 Task: Look for space in Ratanpur, India from 3rd August, 2023 to 20th August, 2023 for 4 adults, 2 children in price range Rs.15000 to Rs.20000.  With . Property type can be flatguest house, hotel. Booking option can be shelf check-in. Required host language is English.
Action: Mouse moved to (521, 78)
Screenshot: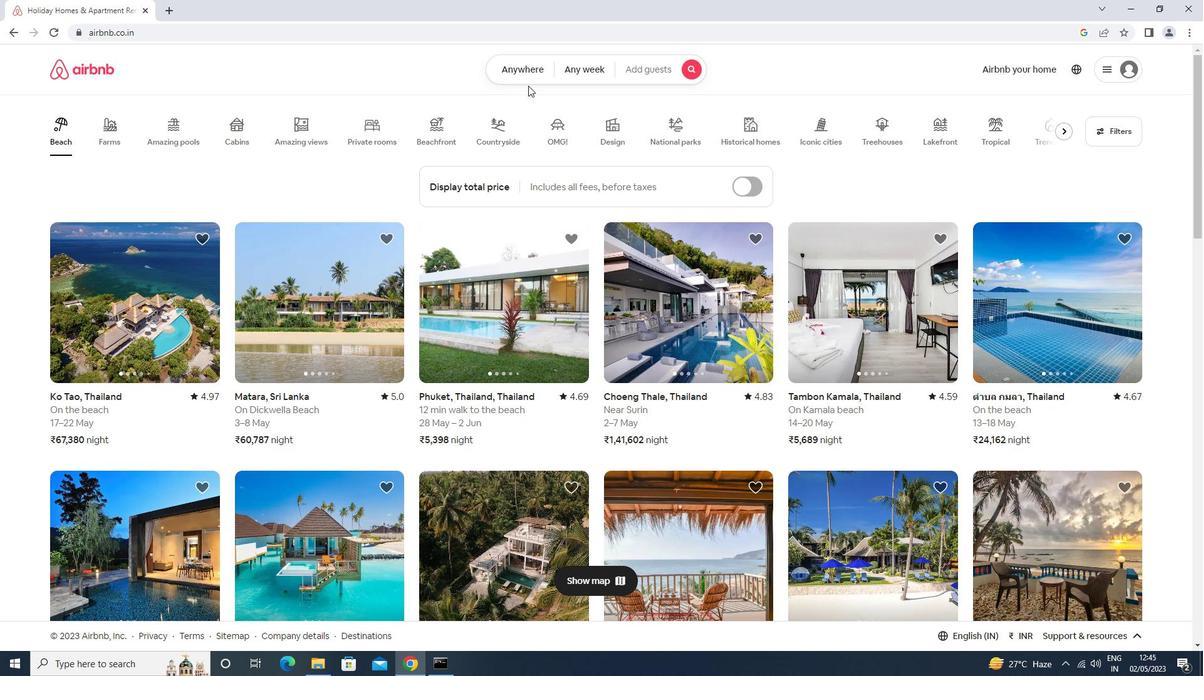 
Action: Mouse pressed left at (521, 78)
Screenshot: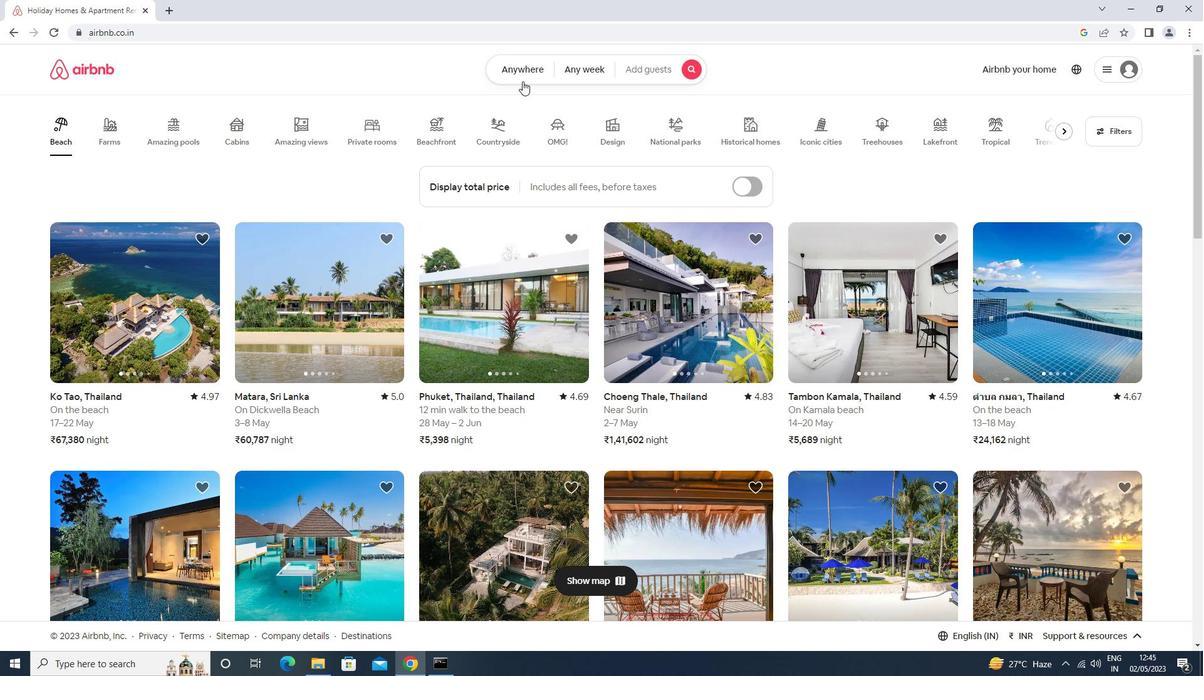 
Action: Mouse moved to (464, 121)
Screenshot: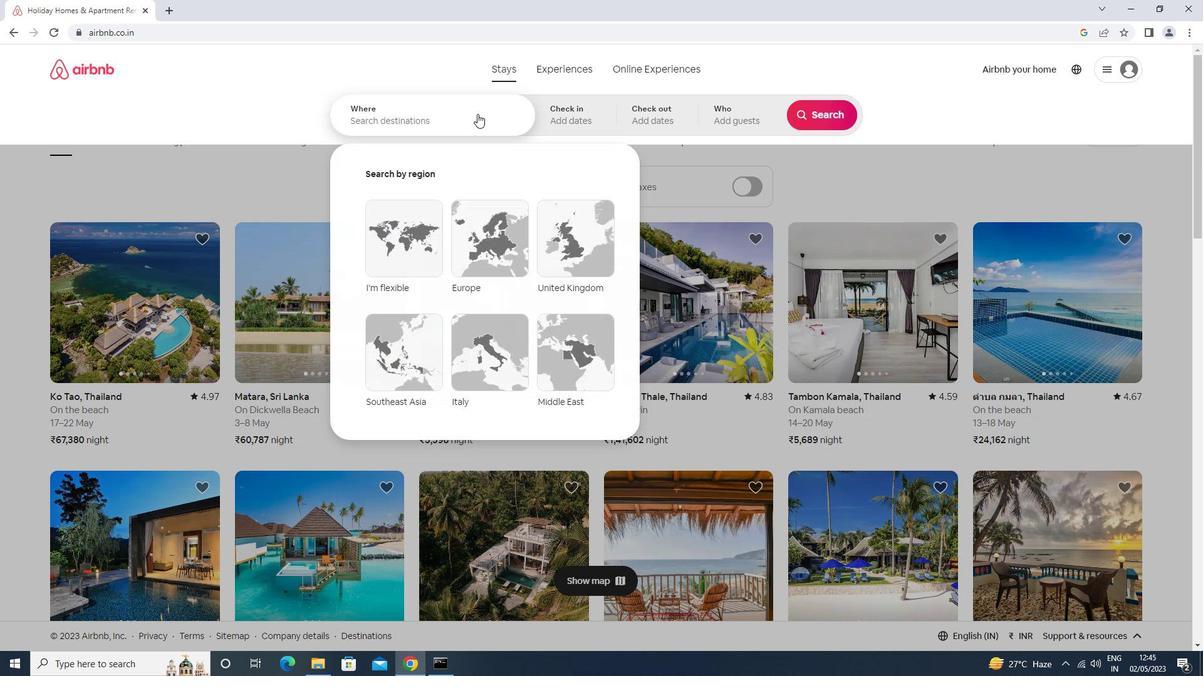 
Action: Mouse pressed left at (464, 121)
Screenshot: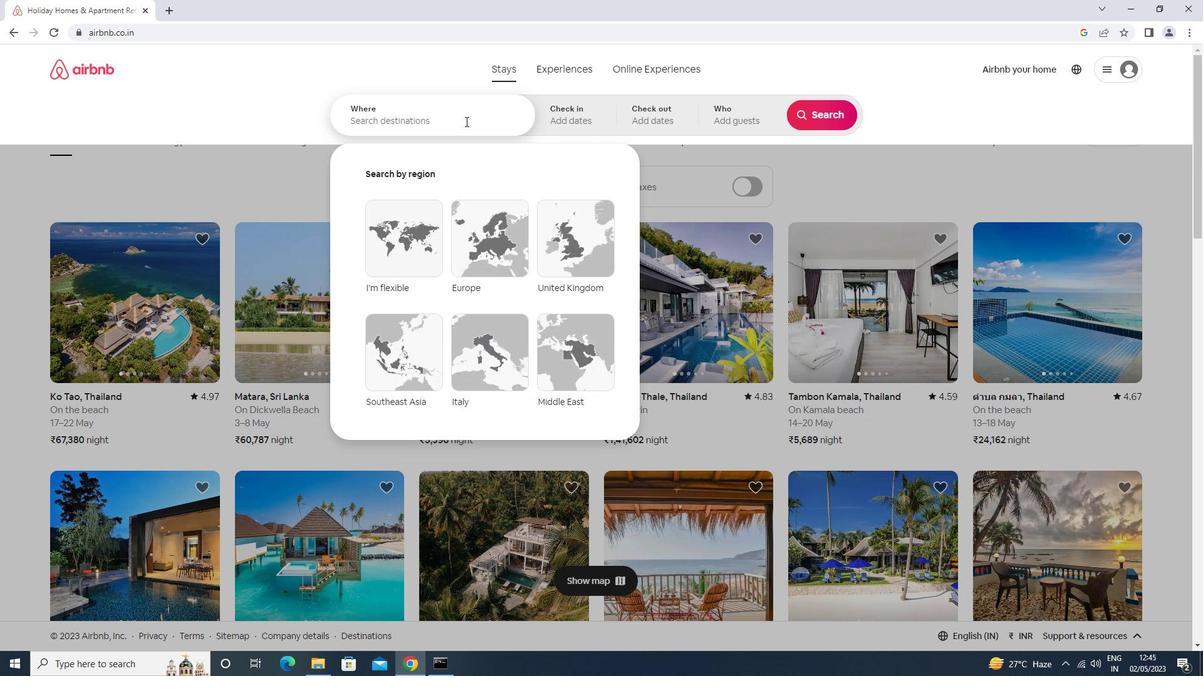 
Action: Mouse moved to (463, 122)
Screenshot: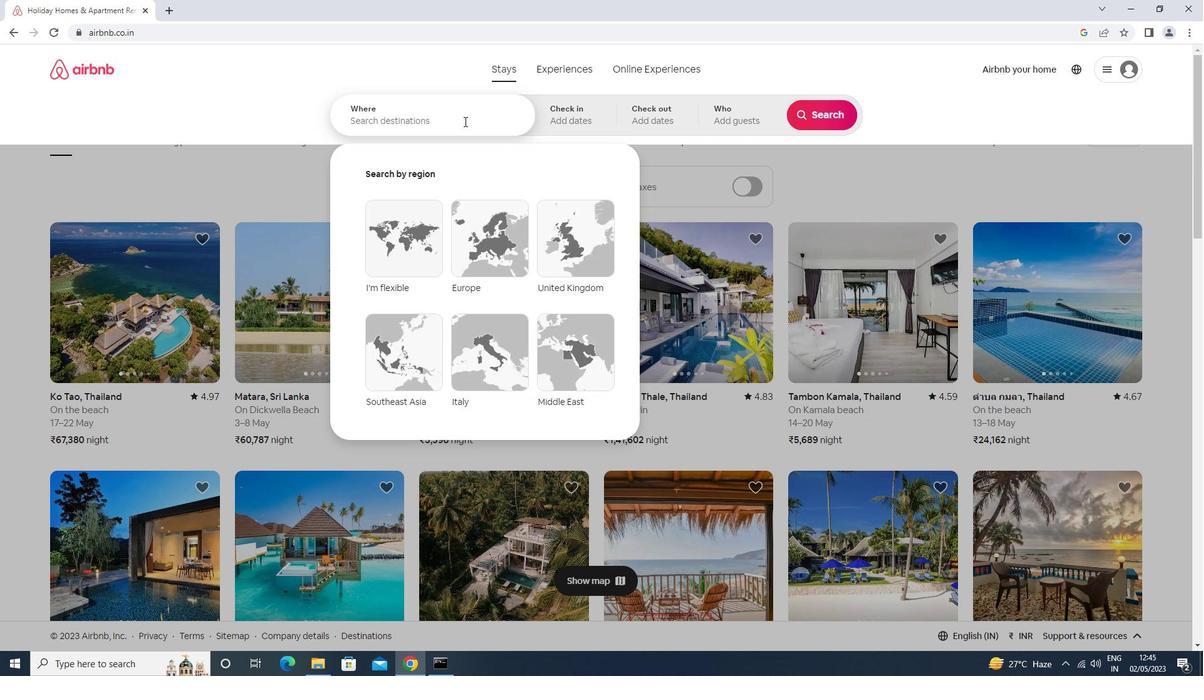 
Action: Key pressed ratanpur<Key.enter>
Screenshot: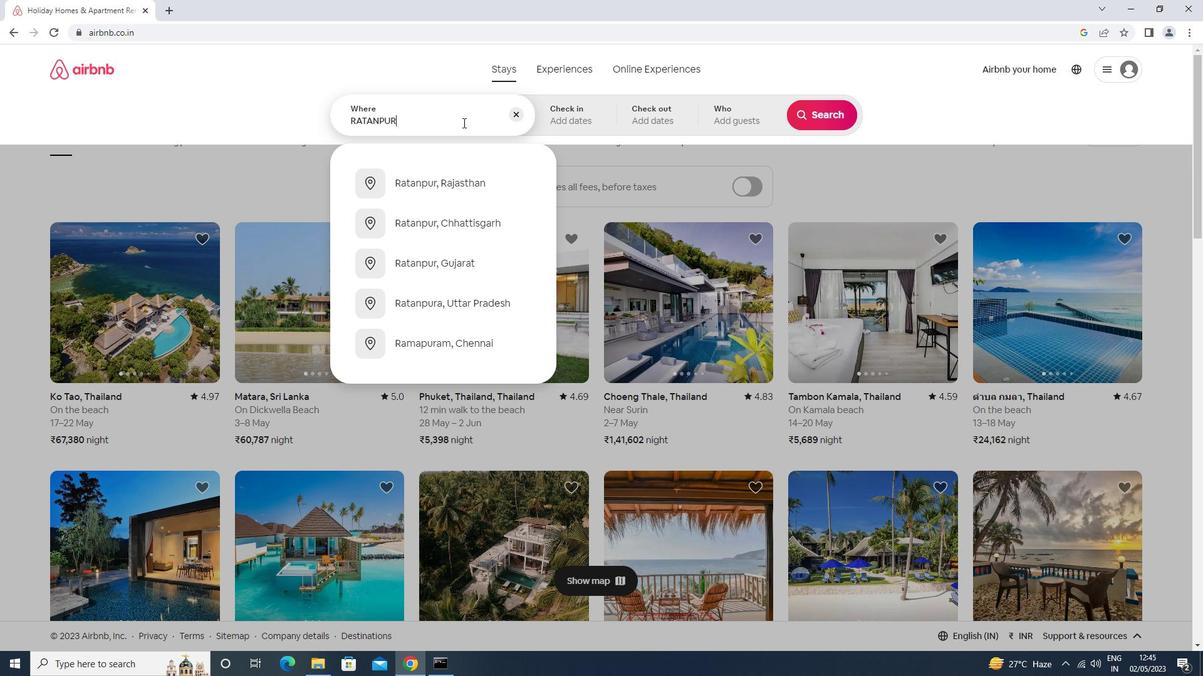
Action: Mouse moved to (821, 218)
Screenshot: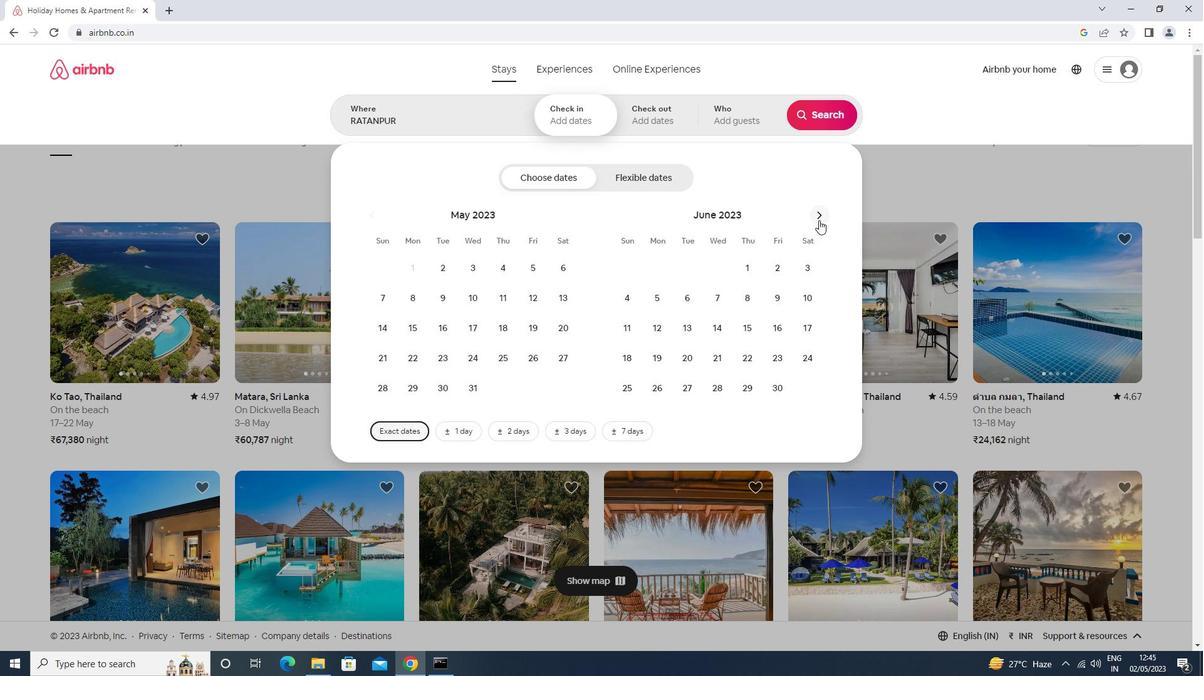 
Action: Mouse pressed left at (821, 218)
Screenshot: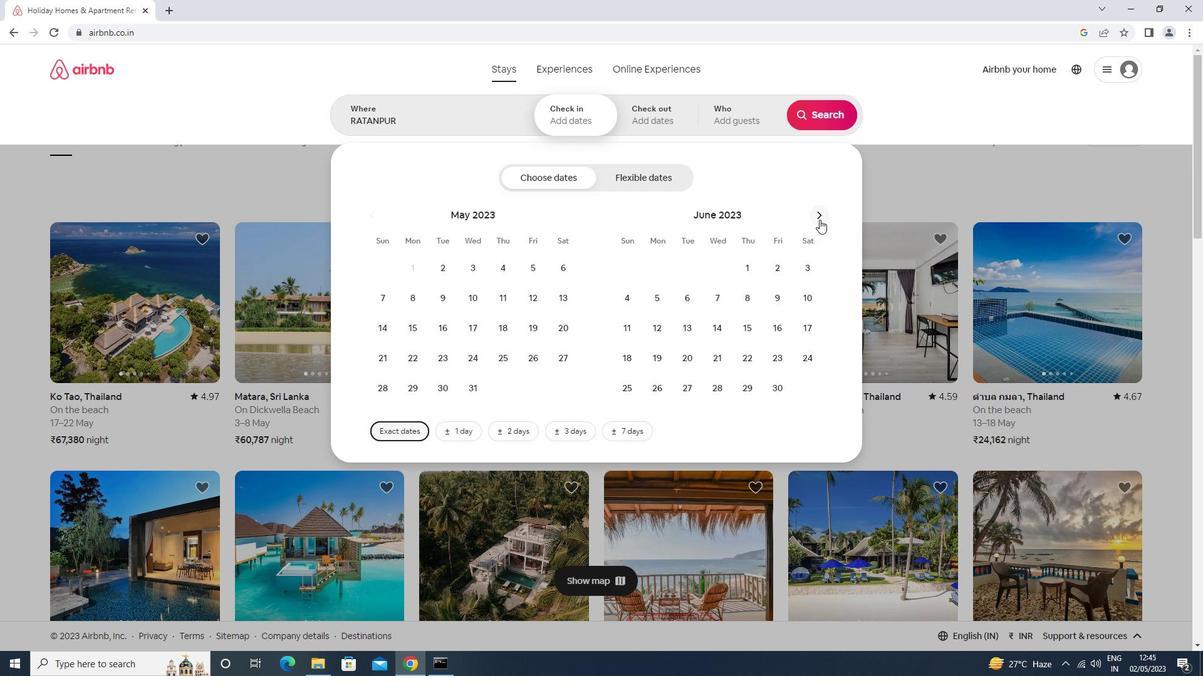 
Action: Mouse pressed left at (821, 218)
Screenshot: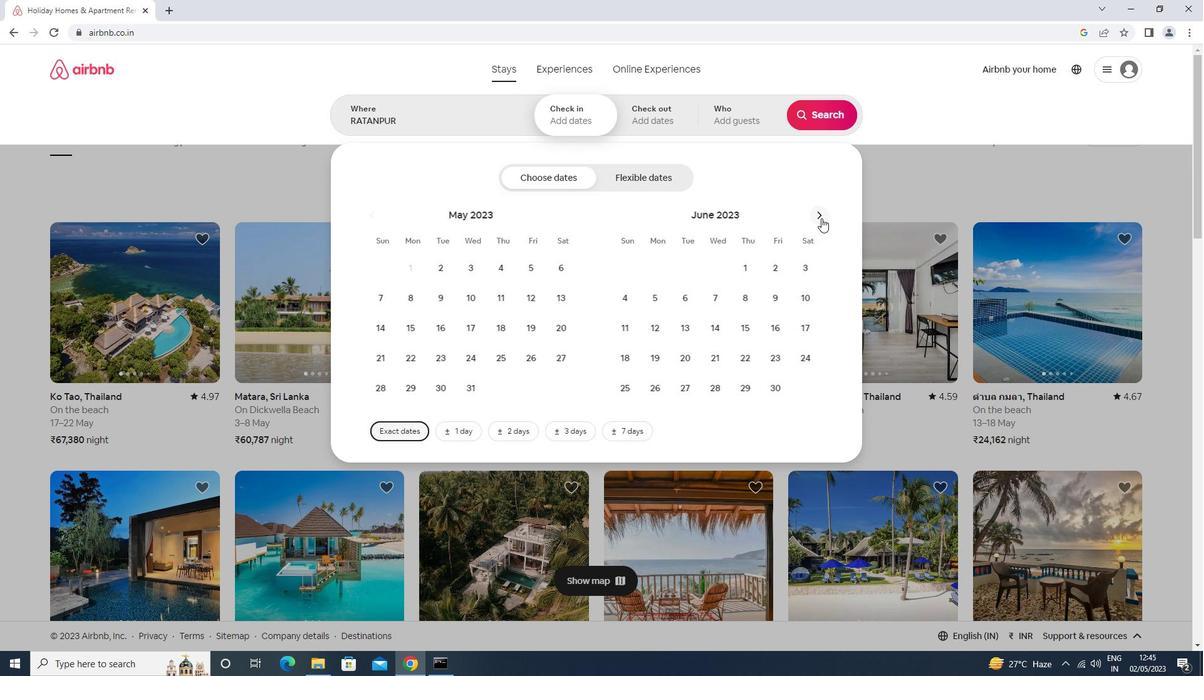 
Action: Mouse moved to (738, 272)
Screenshot: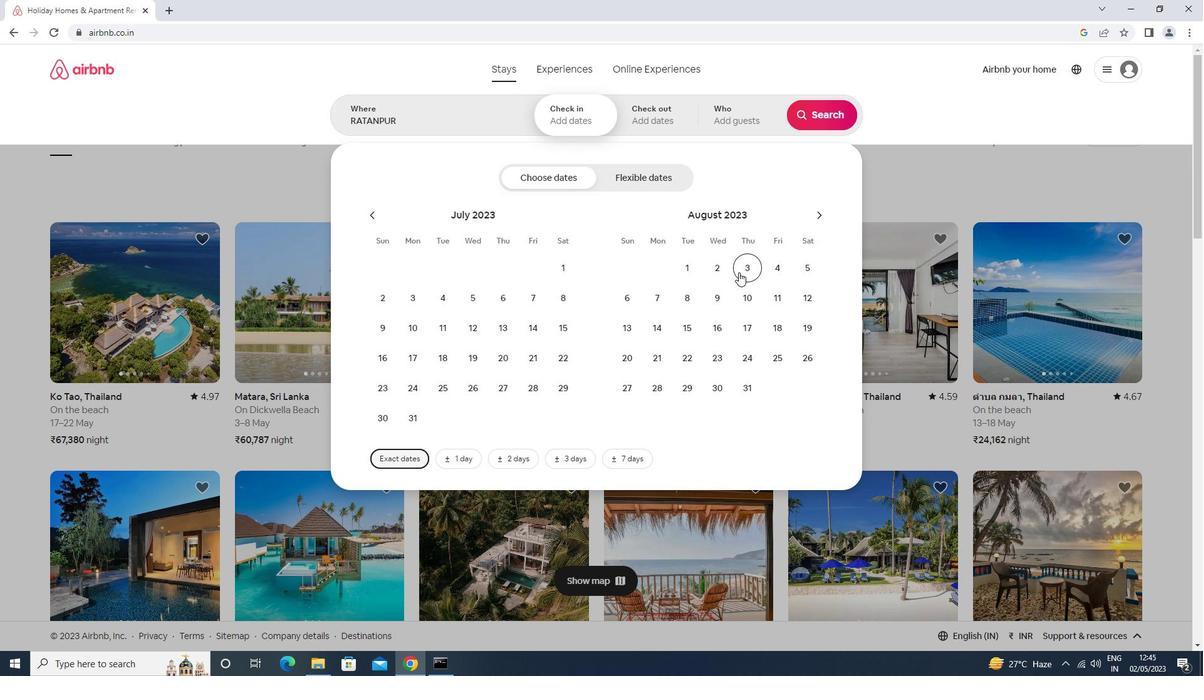 
Action: Mouse pressed left at (738, 272)
Screenshot: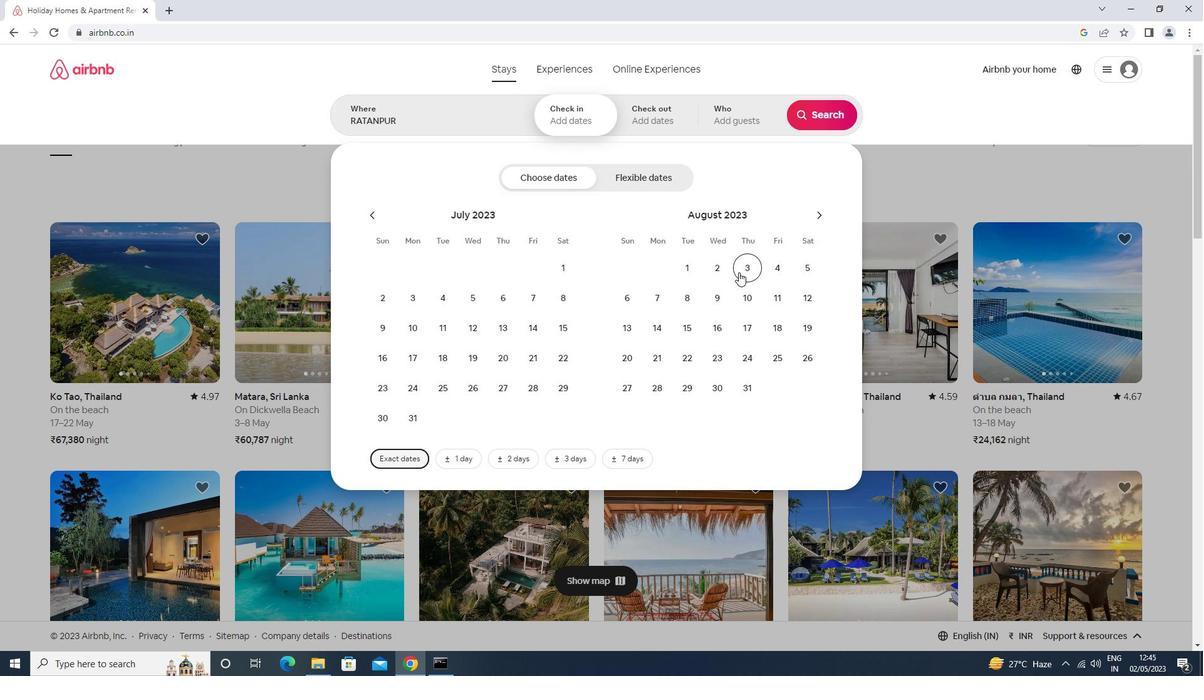 
Action: Mouse moved to (618, 362)
Screenshot: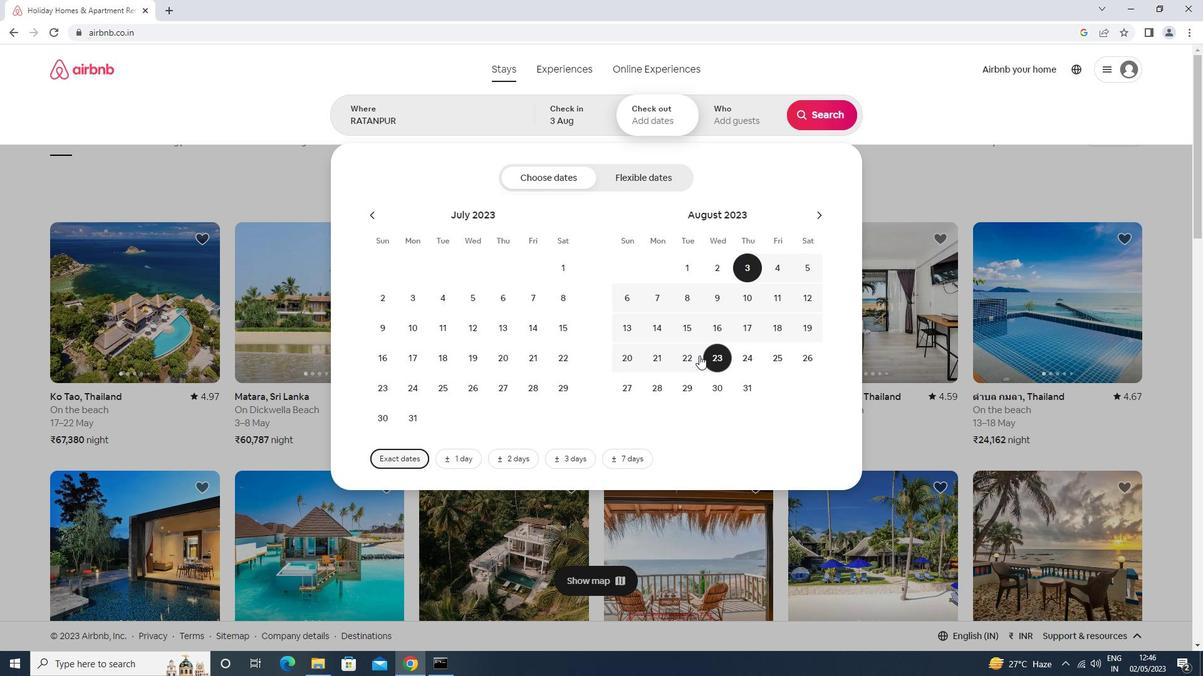 
Action: Mouse pressed left at (618, 362)
Screenshot: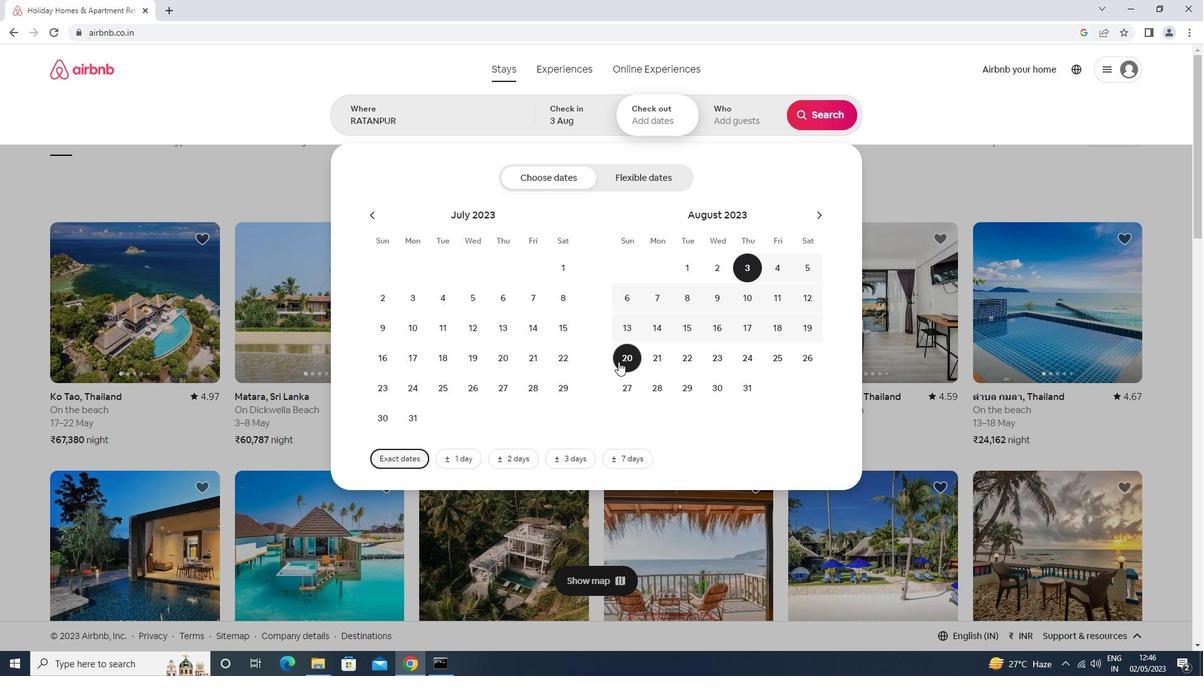 
Action: Mouse moved to (718, 123)
Screenshot: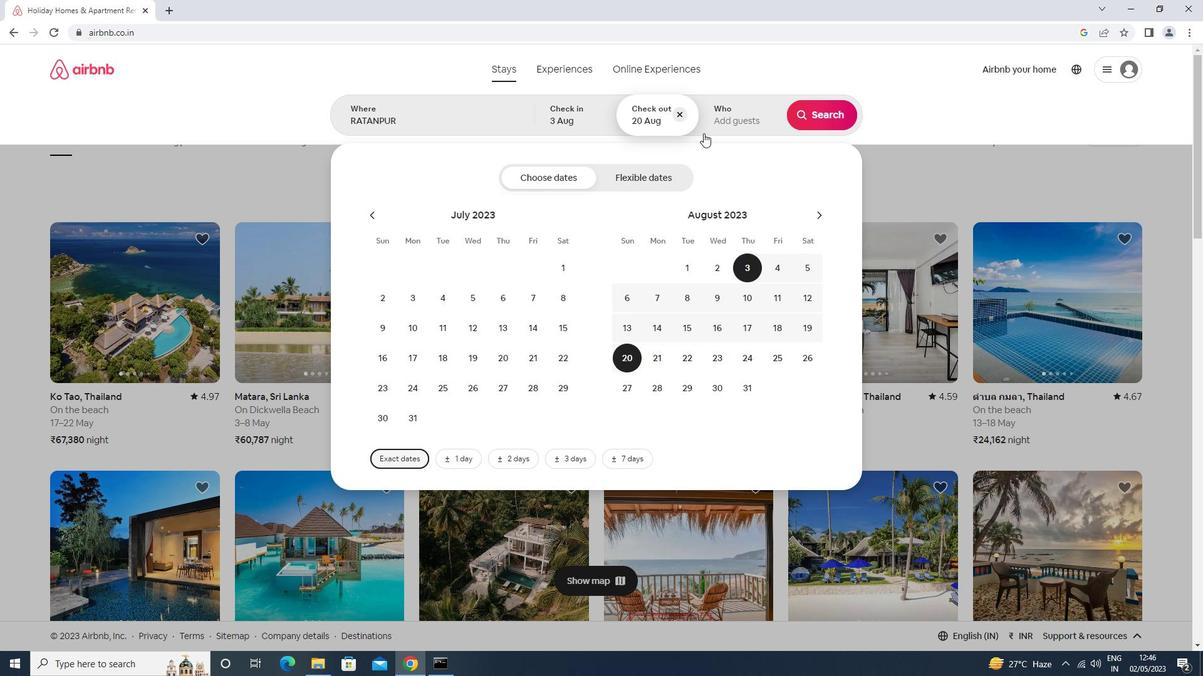 
Action: Mouse pressed left at (718, 123)
Screenshot: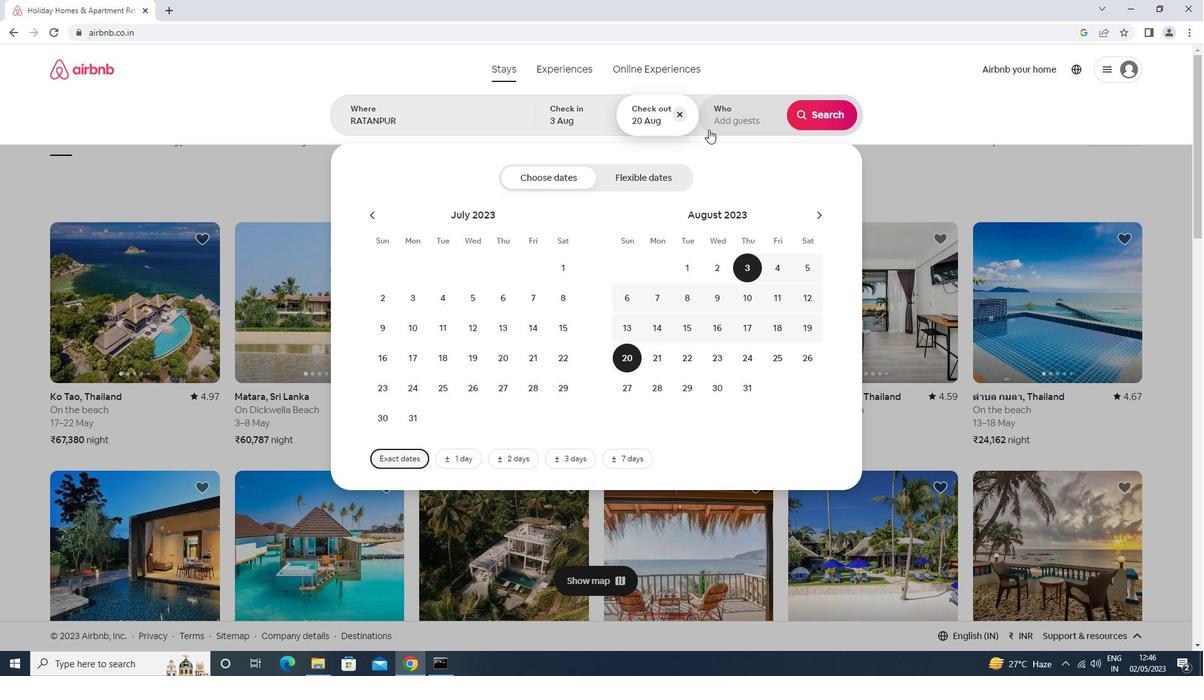 
Action: Mouse moved to (827, 179)
Screenshot: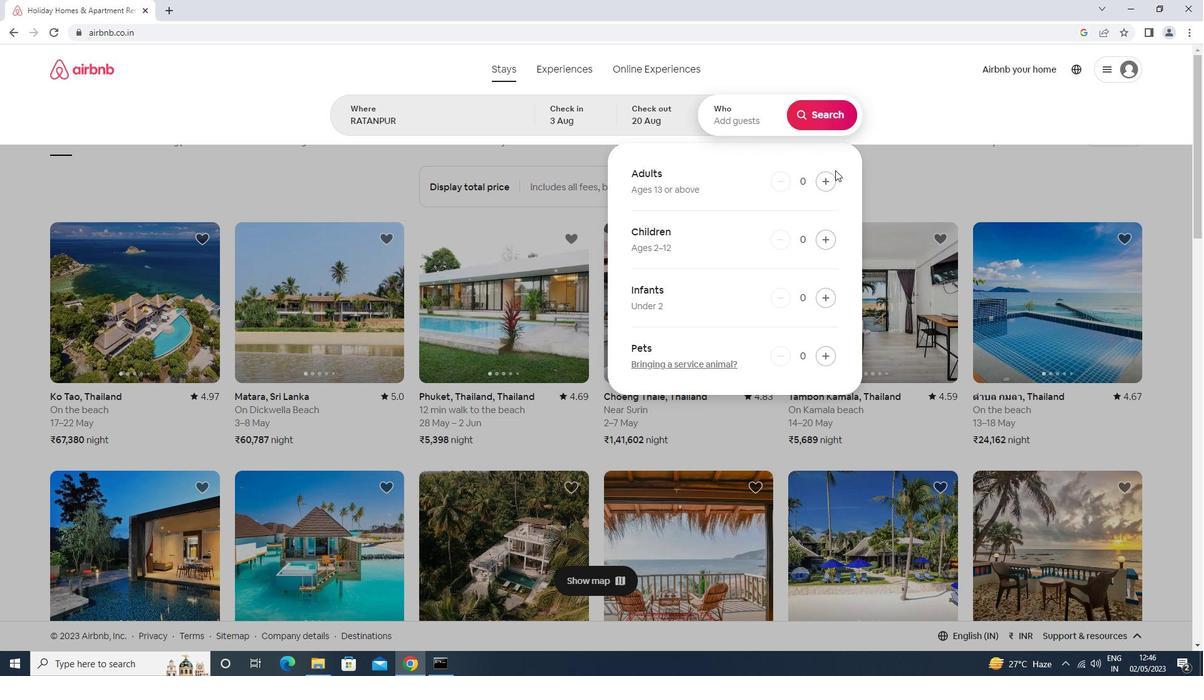 
Action: Mouse pressed left at (827, 179)
Screenshot: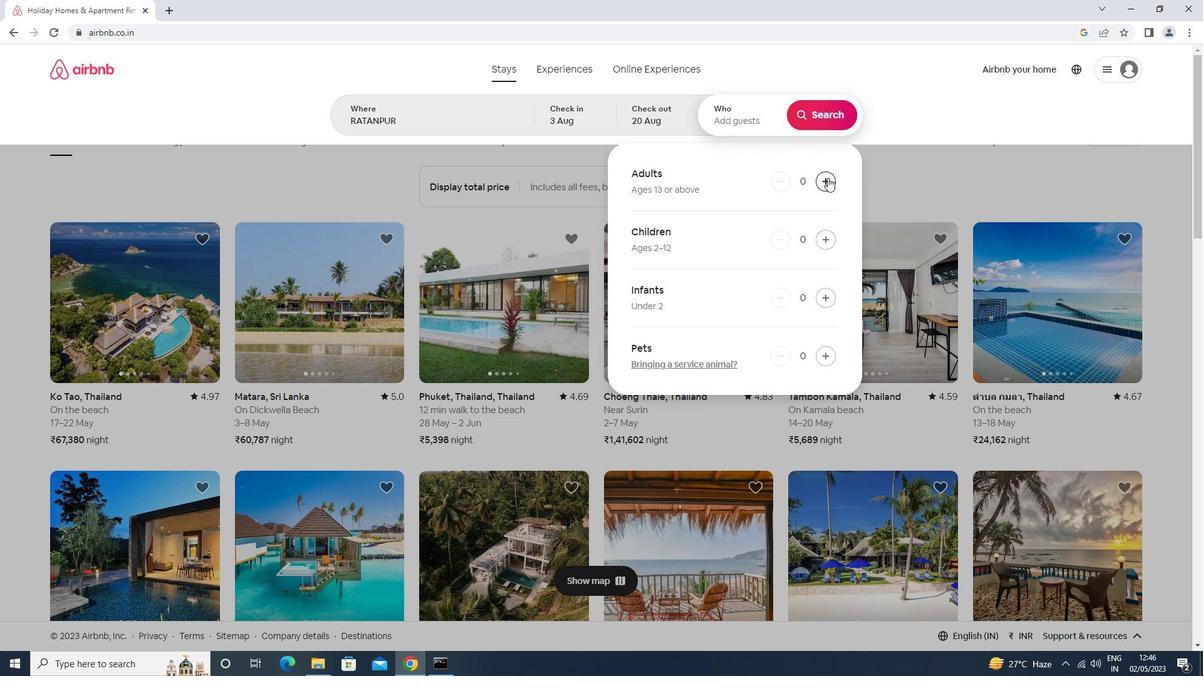 
Action: Mouse pressed left at (827, 179)
Screenshot: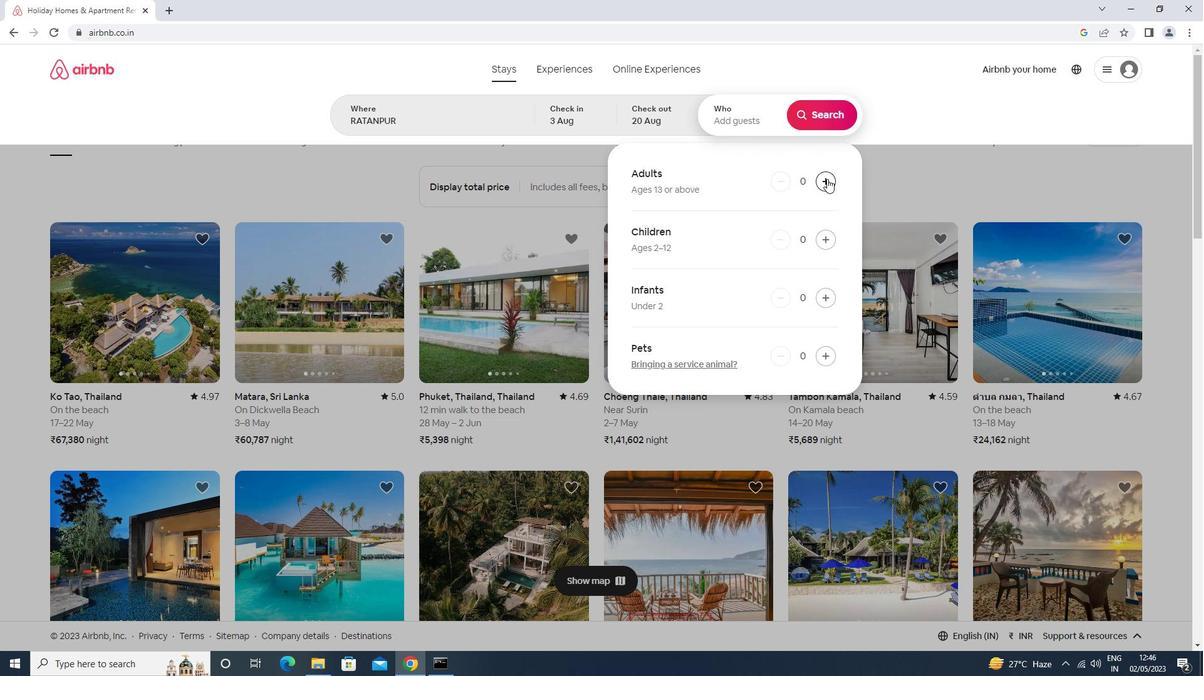 
Action: Mouse moved to (823, 183)
Screenshot: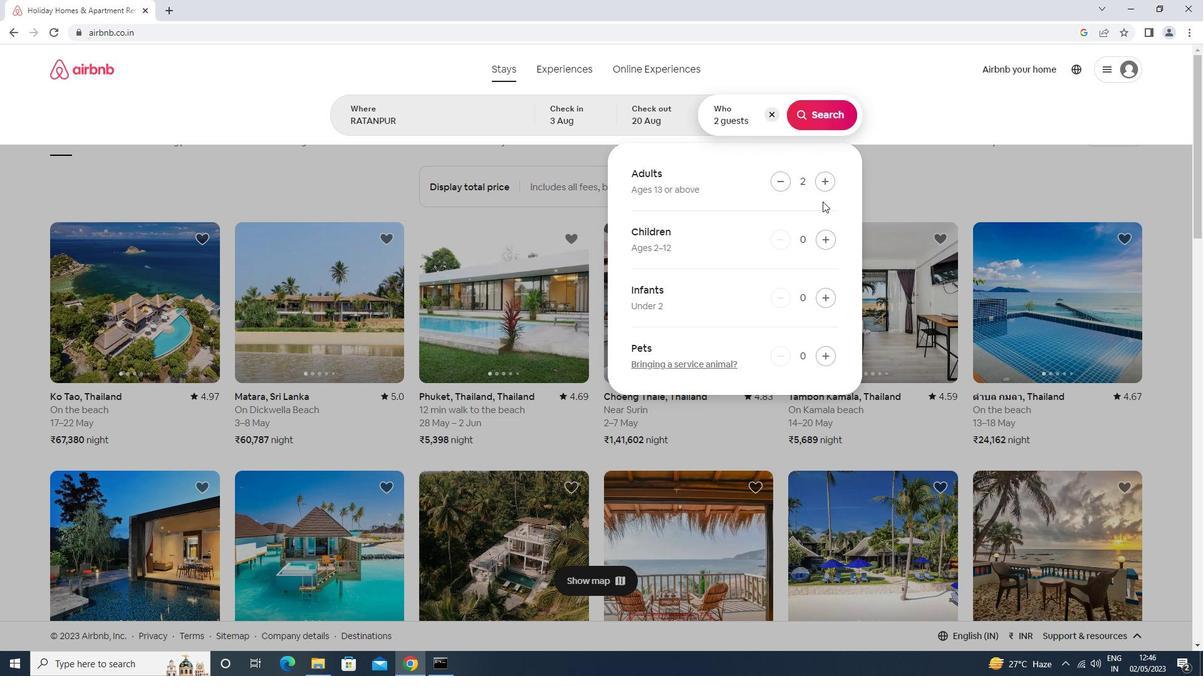 
Action: Mouse pressed left at (823, 183)
Screenshot: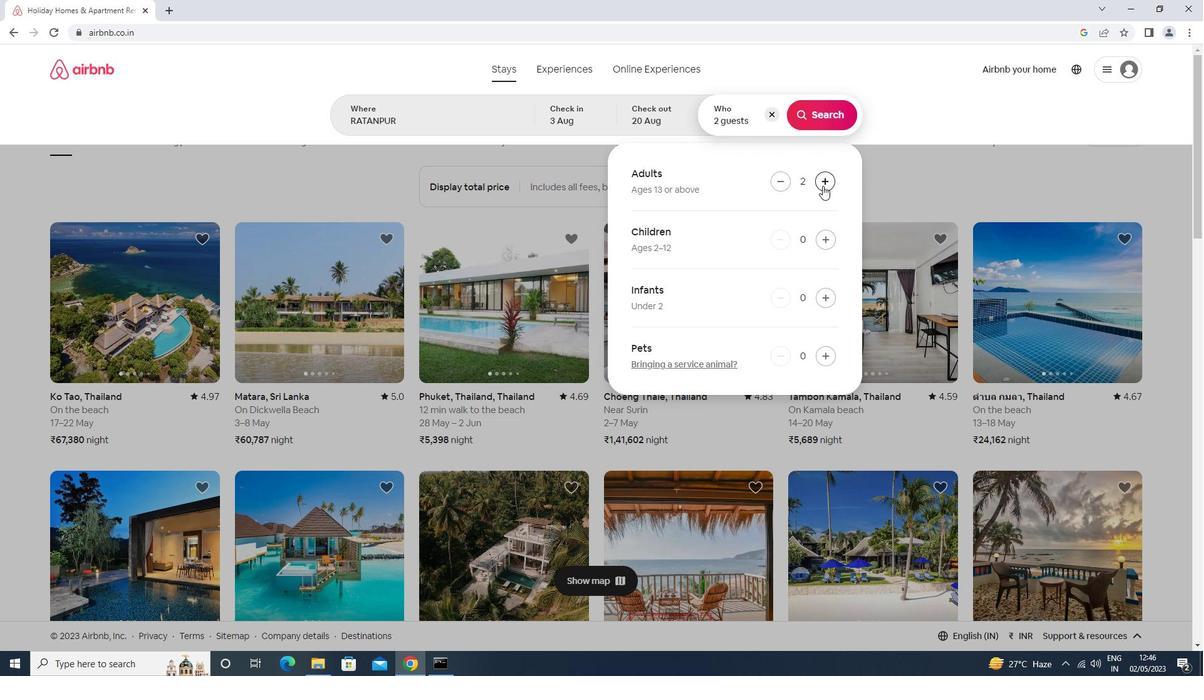 
Action: Mouse pressed left at (823, 183)
Screenshot: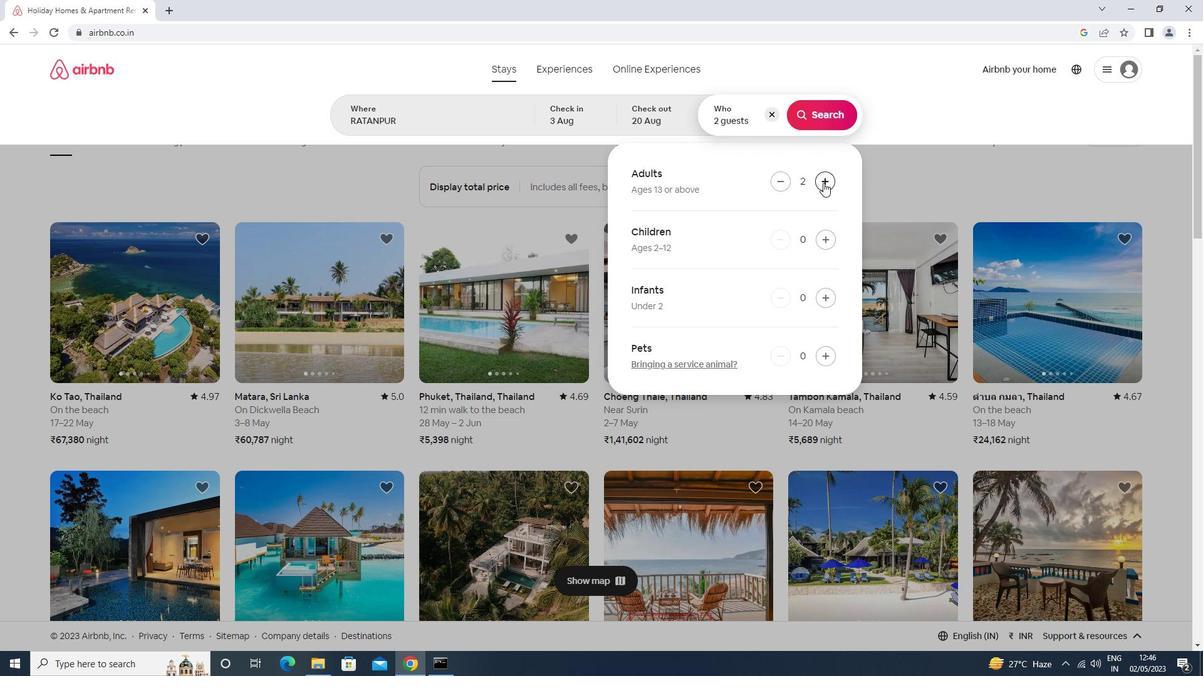 
Action: Mouse moved to (830, 238)
Screenshot: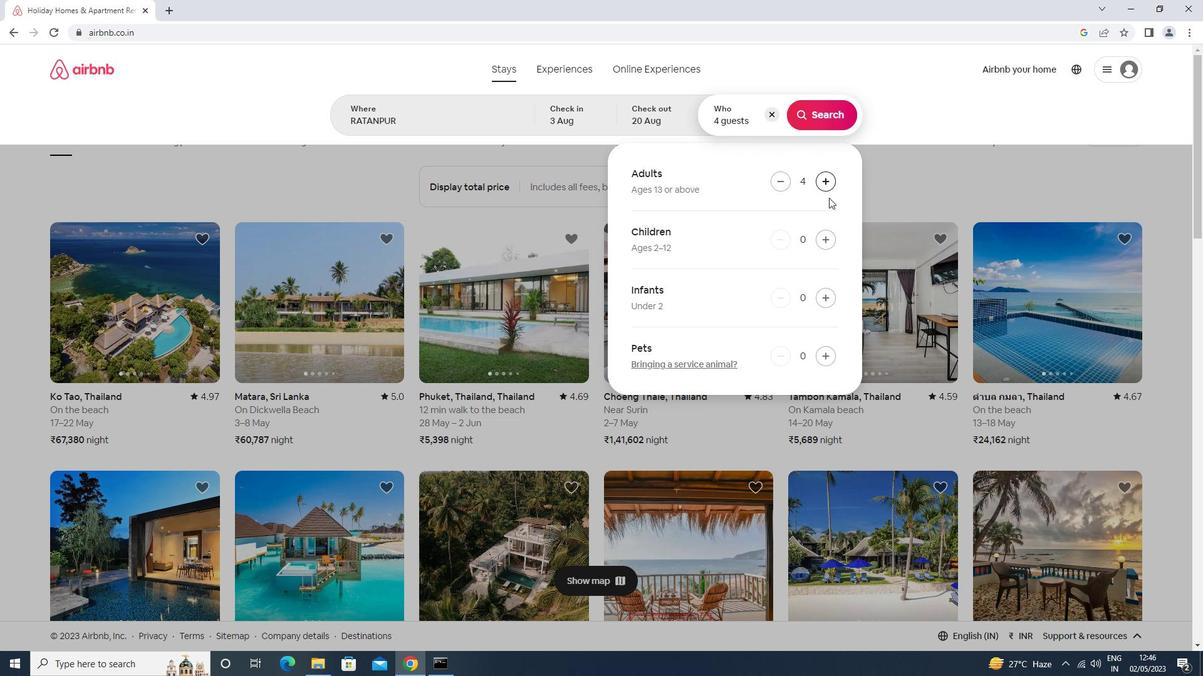 
Action: Mouse pressed left at (830, 238)
Screenshot: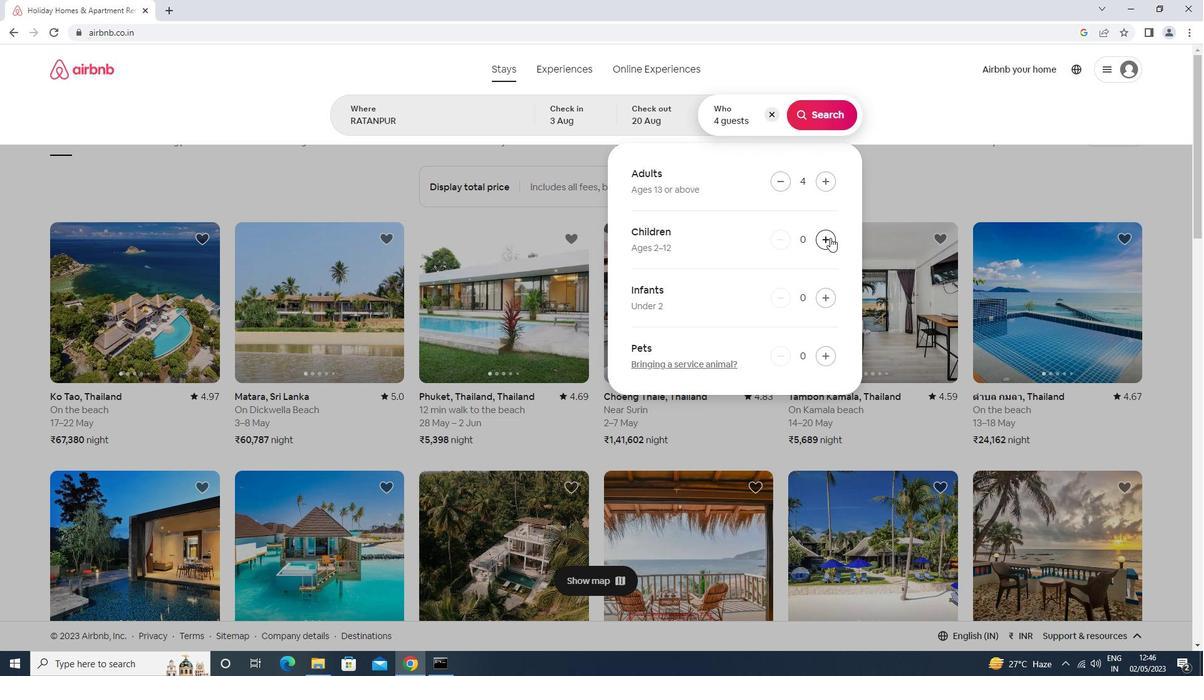 
Action: Mouse moved to (830, 238)
Screenshot: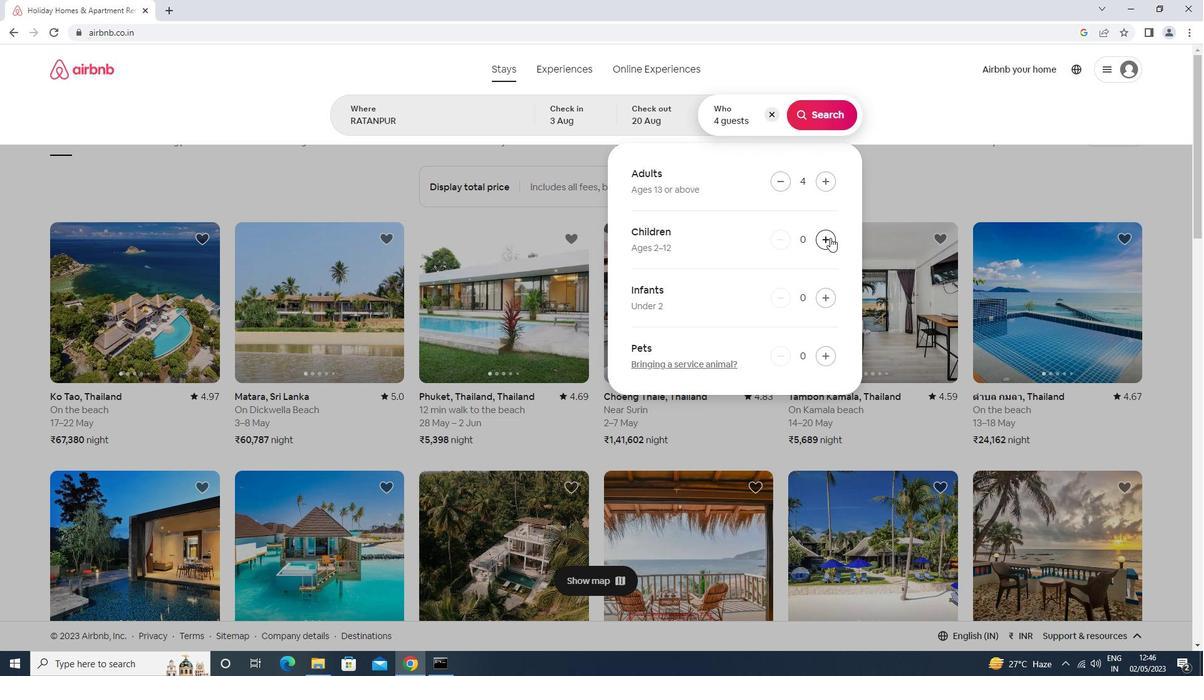 
Action: Mouse pressed left at (830, 238)
Screenshot: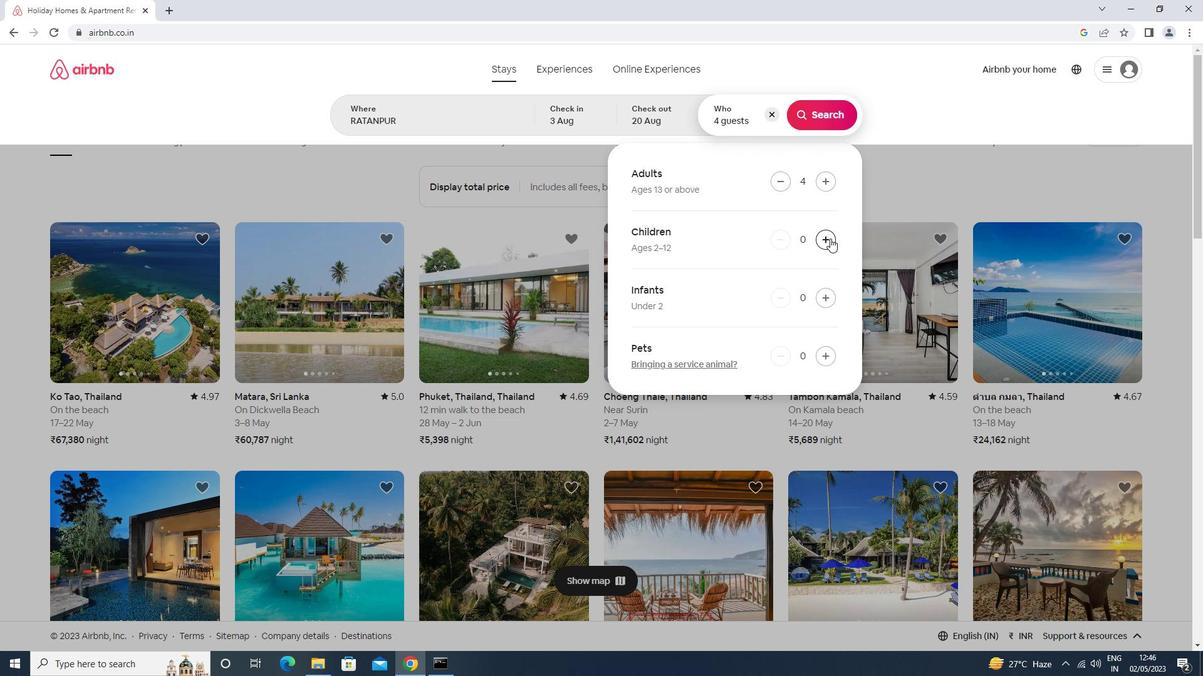 
Action: Mouse moved to (819, 119)
Screenshot: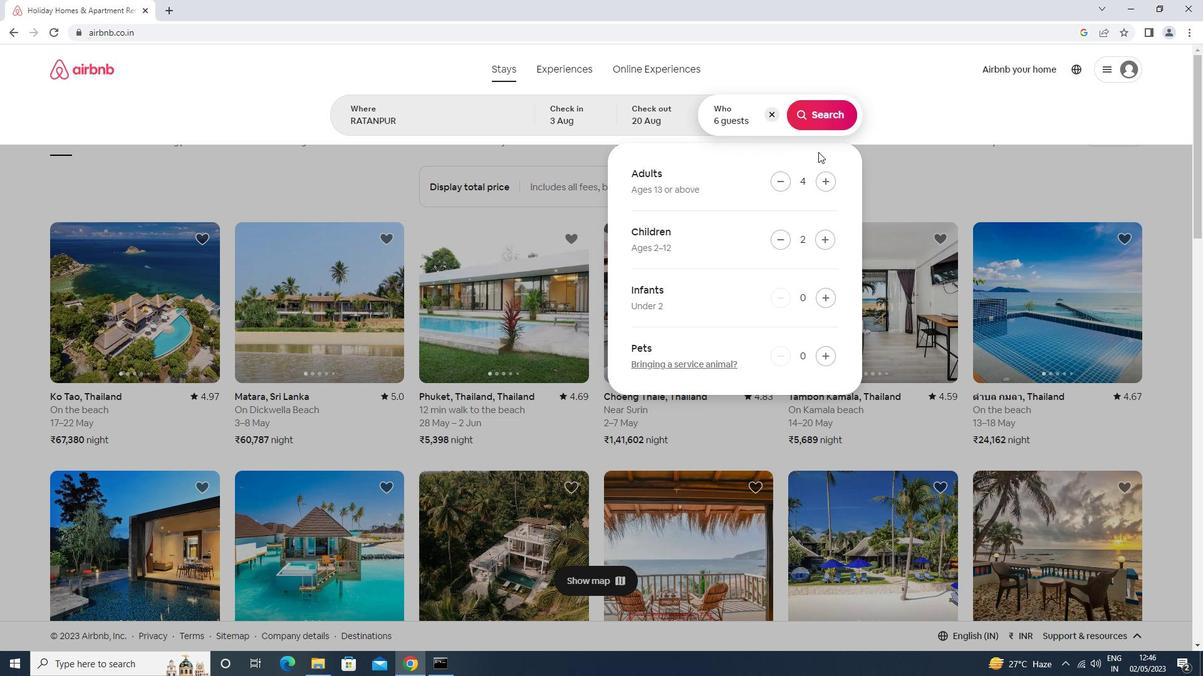 
Action: Mouse pressed left at (819, 119)
Screenshot: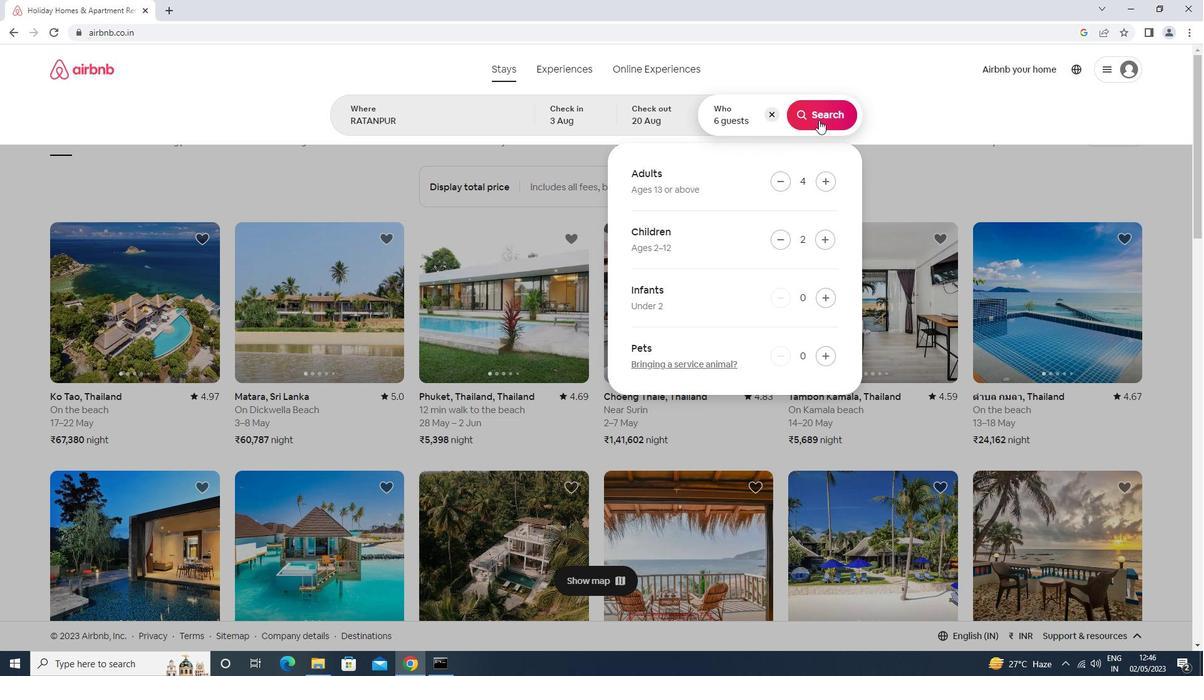 
Action: Mouse moved to (1141, 125)
Screenshot: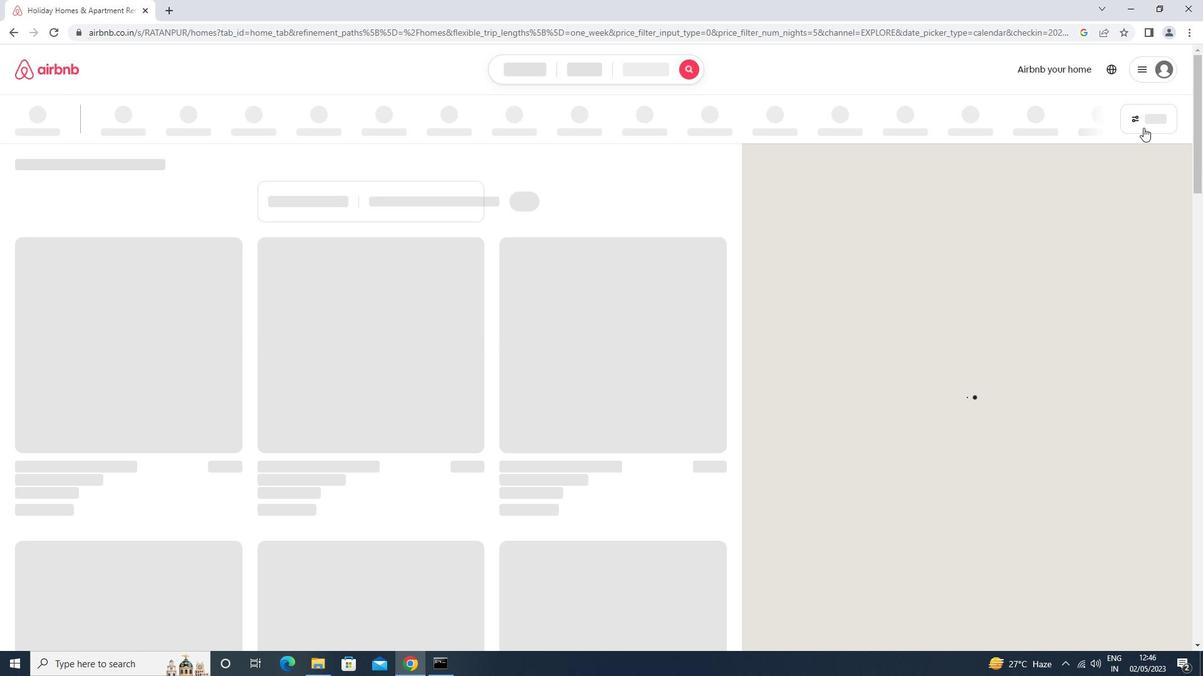 
Action: Mouse pressed left at (1141, 125)
Screenshot: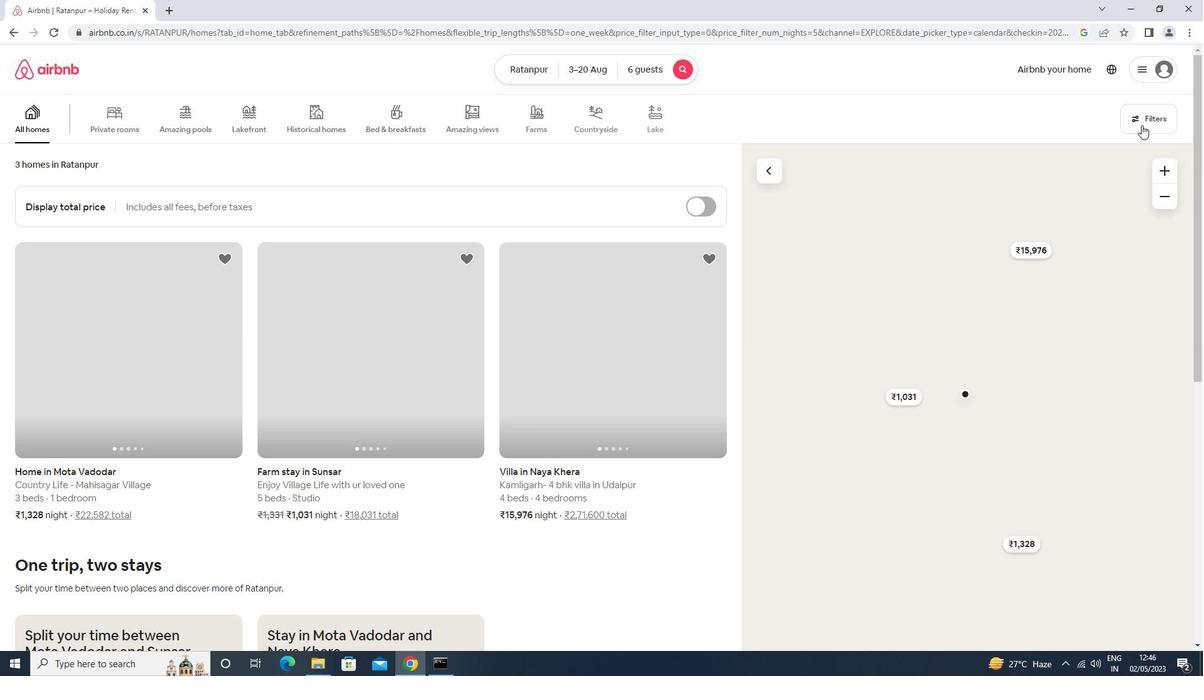 
Action: Mouse moved to (516, 263)
Screenshot: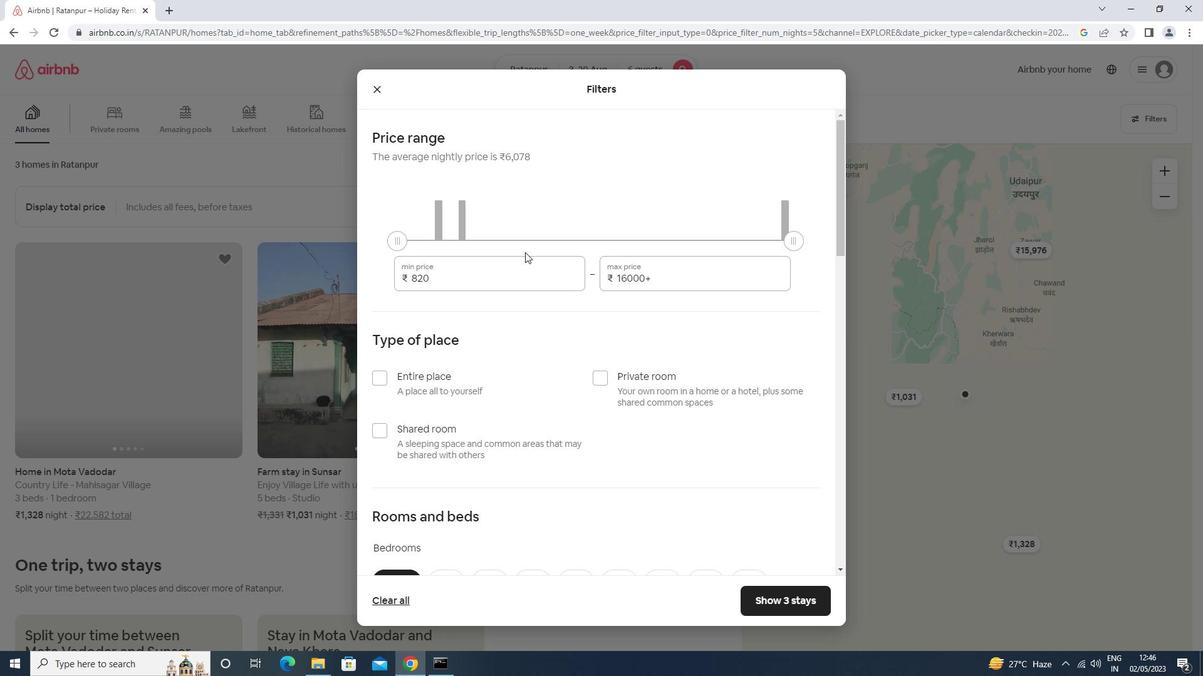 
Action: Mouse pressed left at (516, 263)
Screenshot: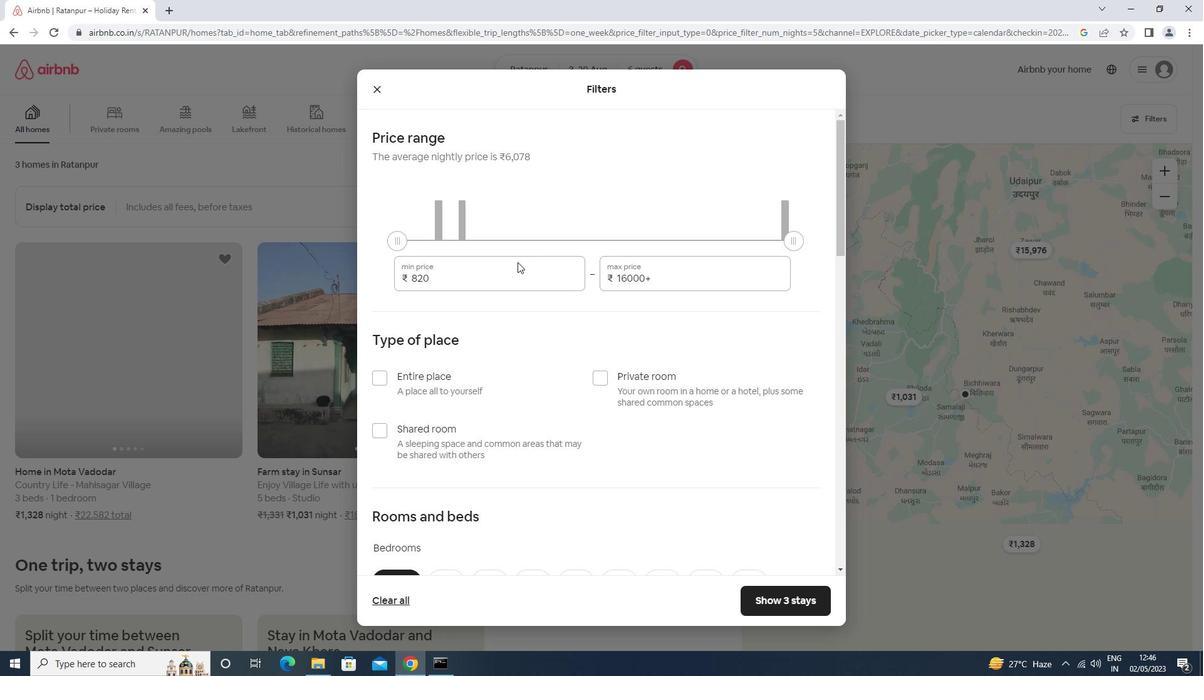 
Action: Mouse moved to (516, 264)
Screenshot: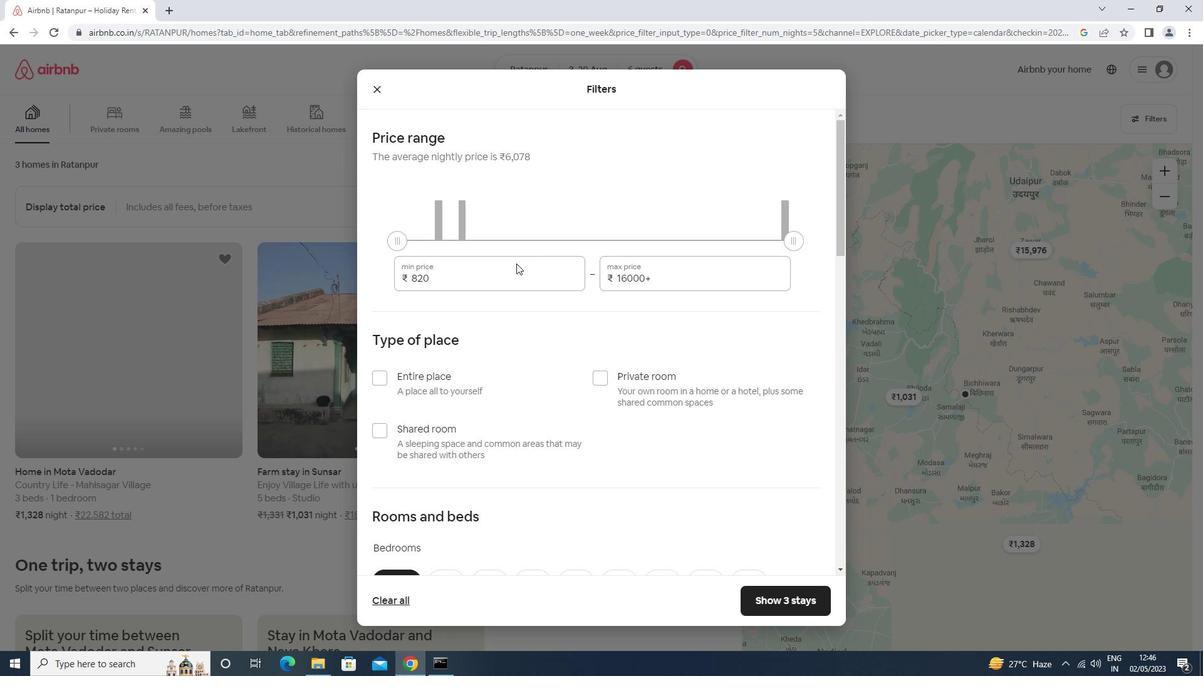 
Action: Key pressed <Key.backspace><Key.backspace><Key.backspace>15000<Key.tab>20000
Screenshot: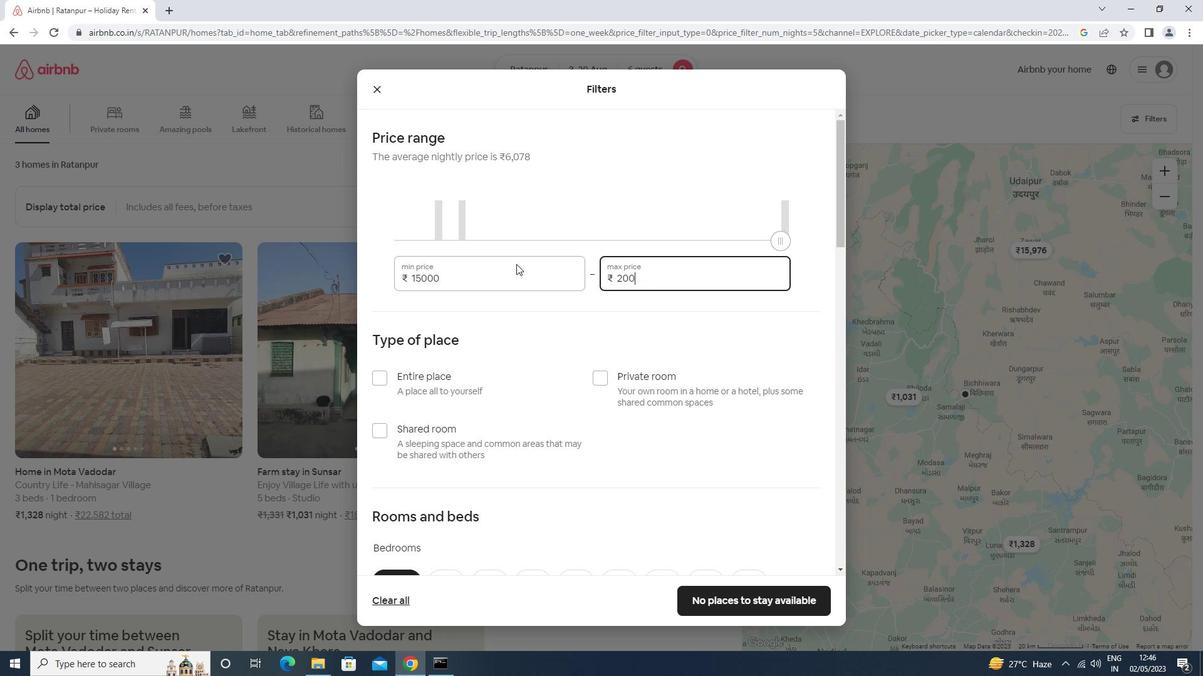 
Action: Mouse scrolled (516, 263) with delta (0, 0)
Screenshot: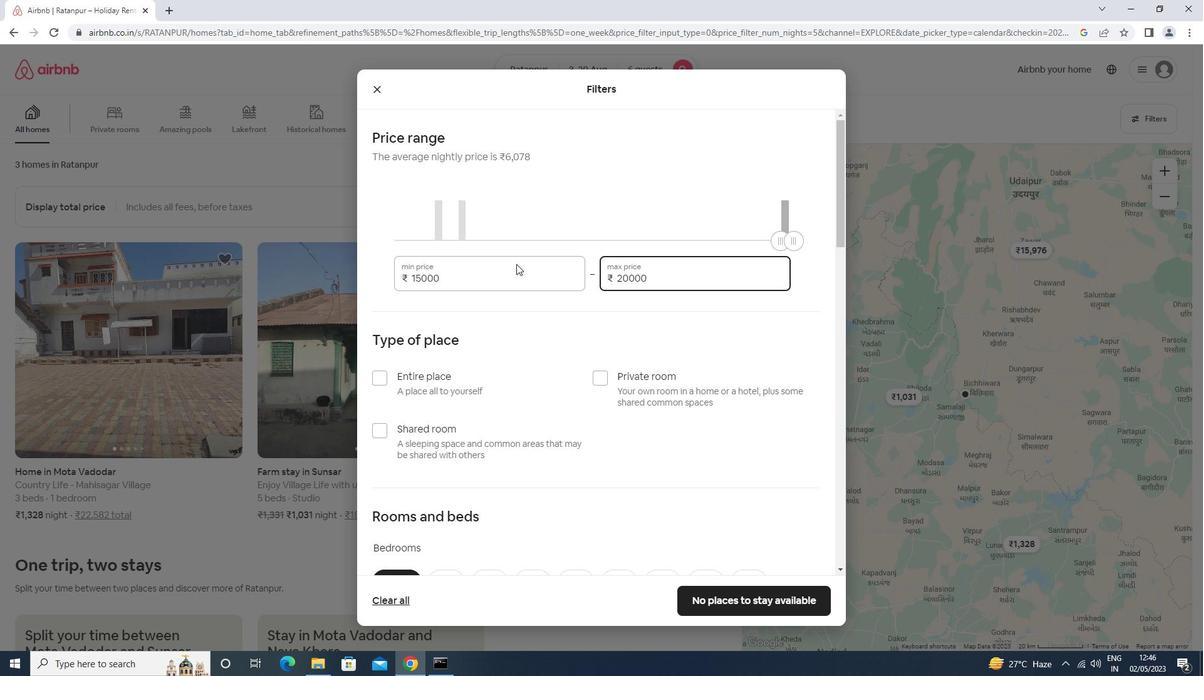 
Action: Mouse scrolled (516, 263) with delta (0, 0)
Screenshot: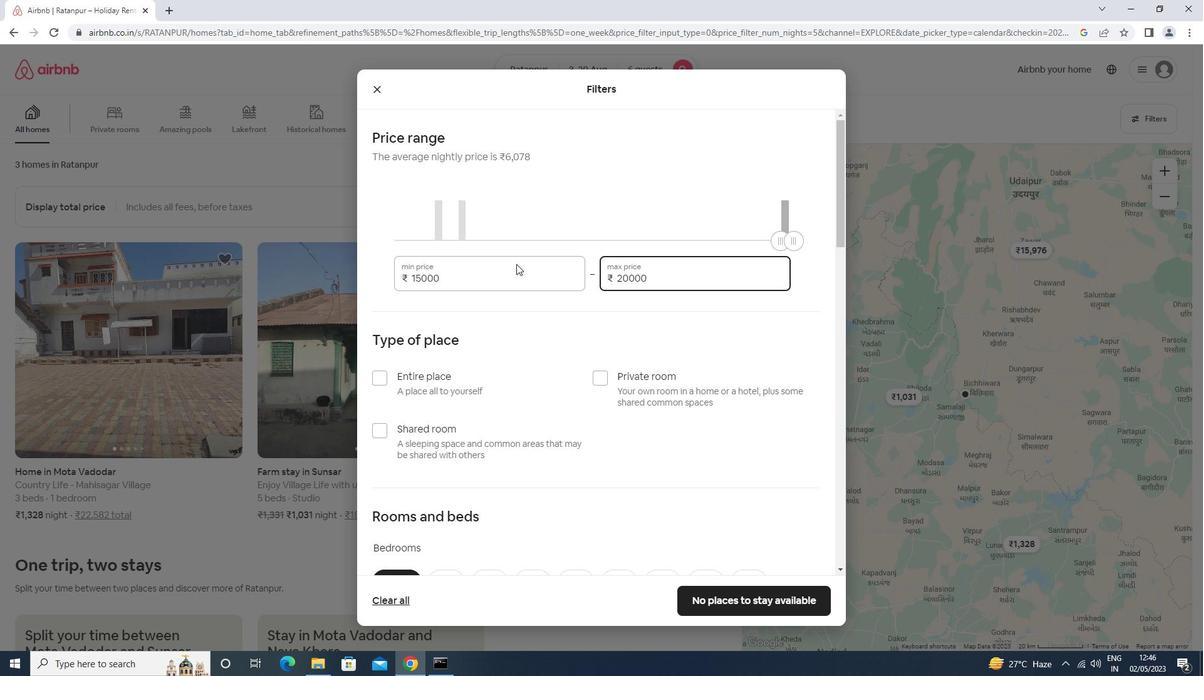
Action: Mouse scrolled (516, 263) with delta (0, 0)
Screenshot: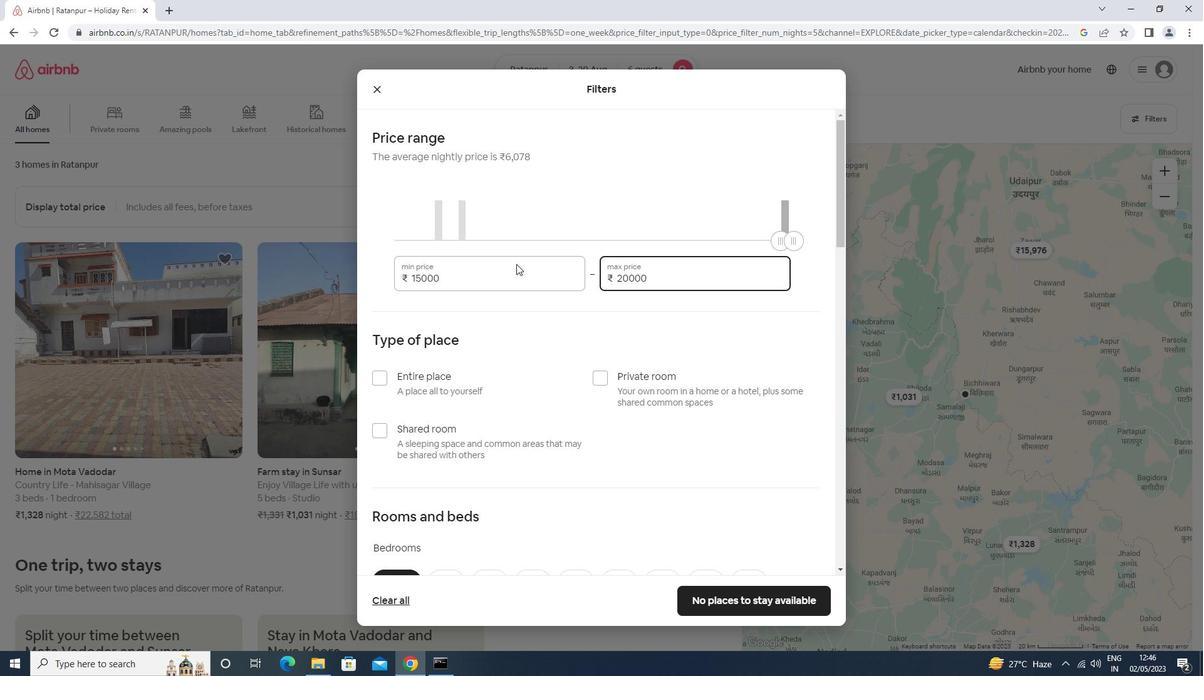
Action: Mouse moved to (513, 268)
Screenshot: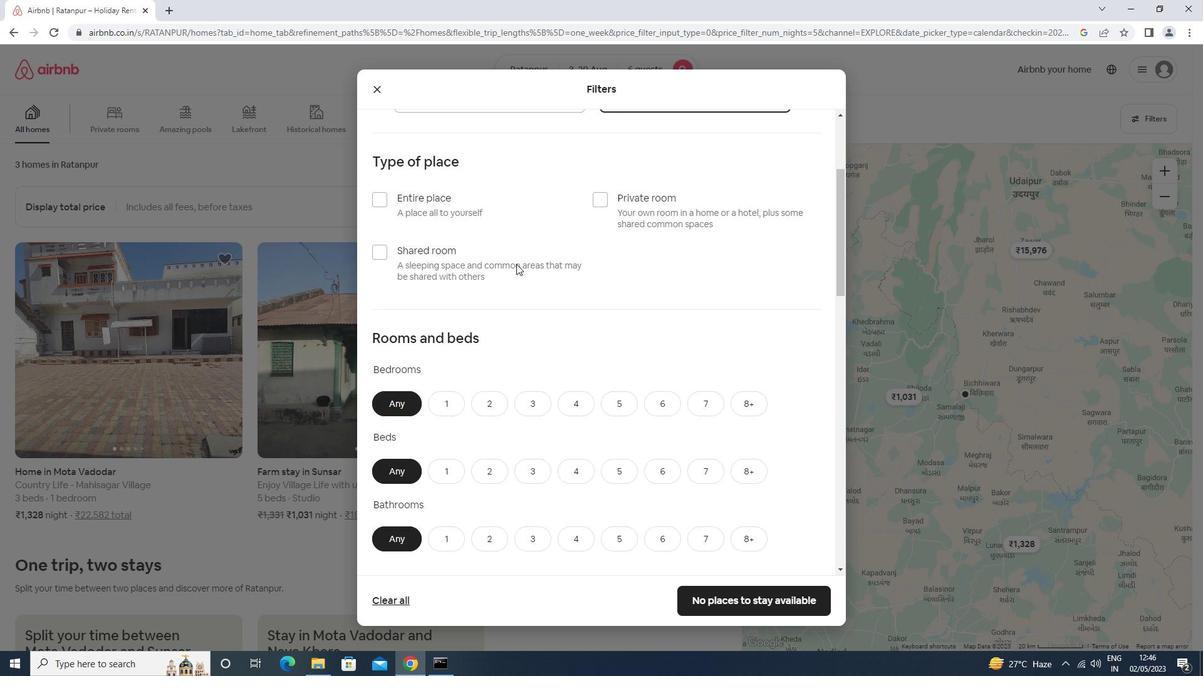 
Action: Mouse scrolled (513, 268) with delta (0, 0)
Screenshot: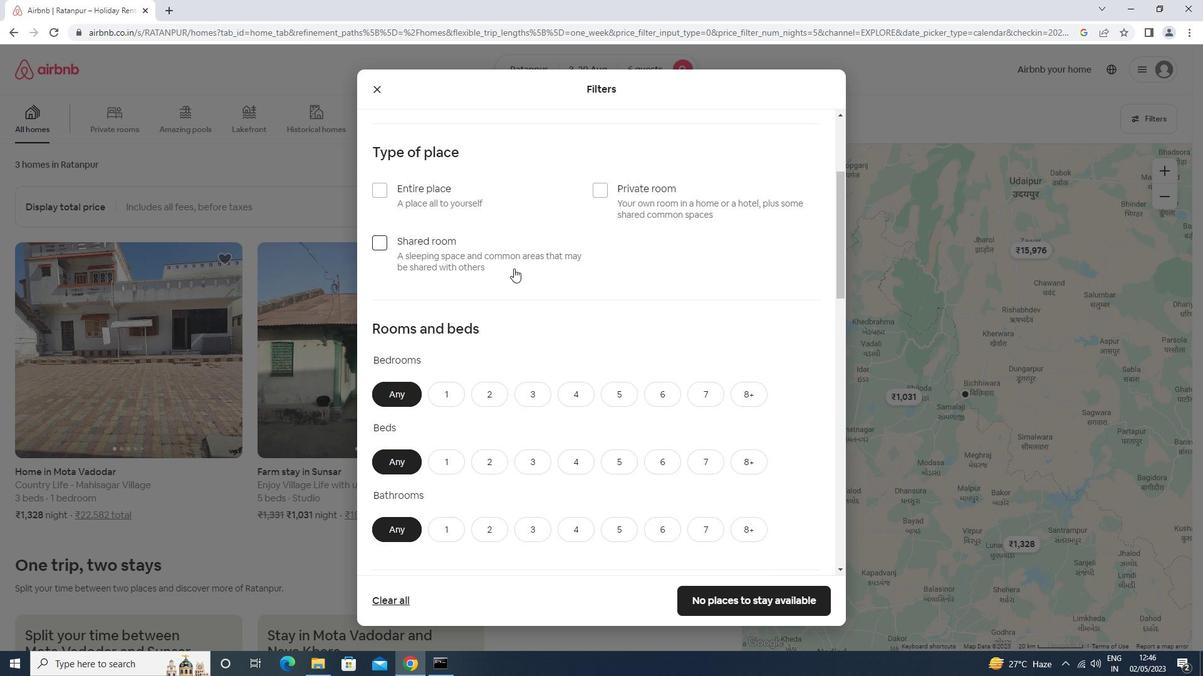 
Action: Mouse scrolled (513, 268) with delta (0, 0)
Screenshot: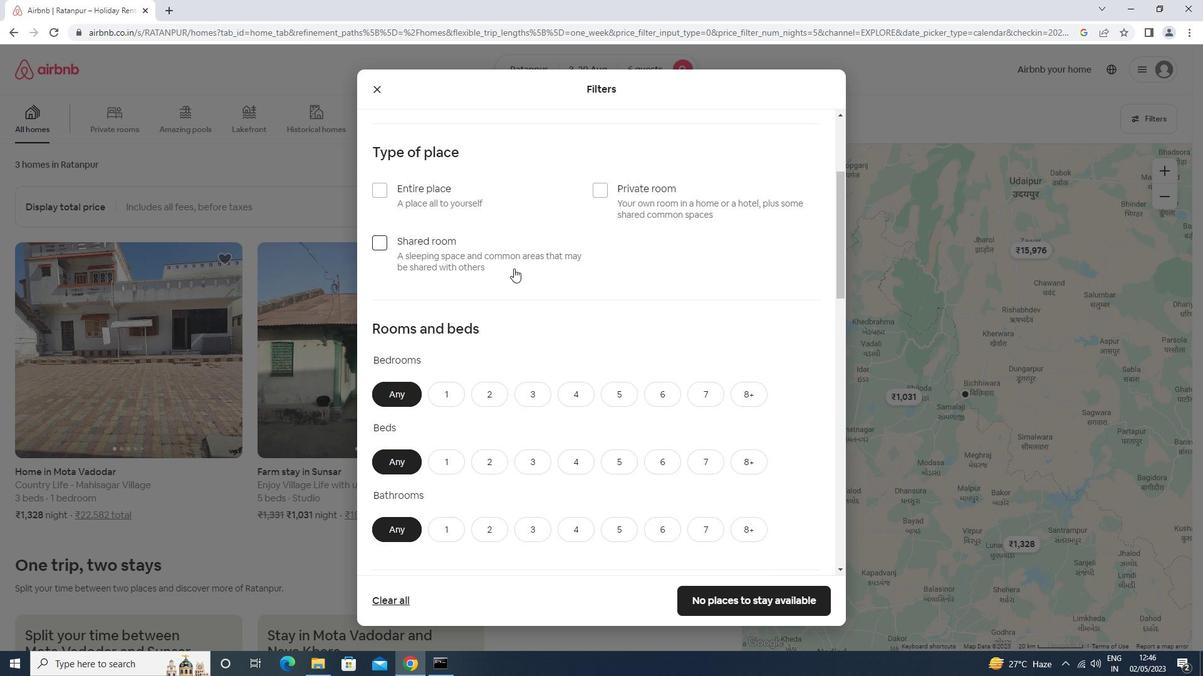 
Action: Mouse scrolled (513, 268) with delta (0, 0)
Screenshot: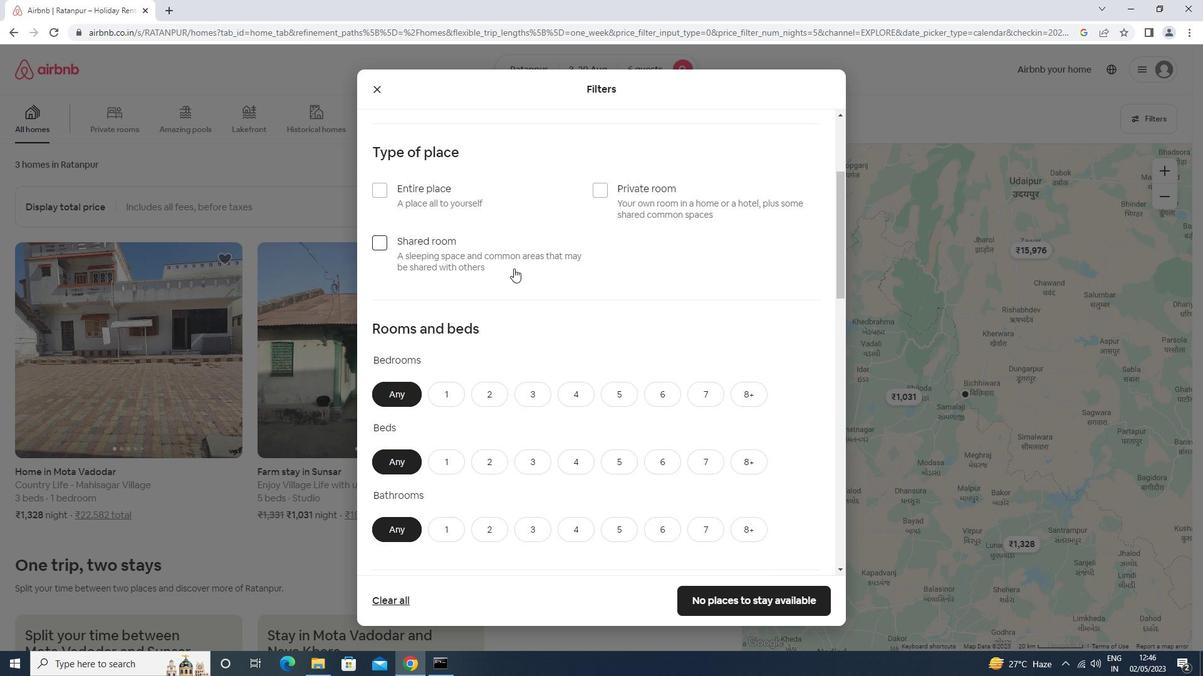 
Action: Mouse scrolled (513, 268) with delta (0, 0)
Screenshot: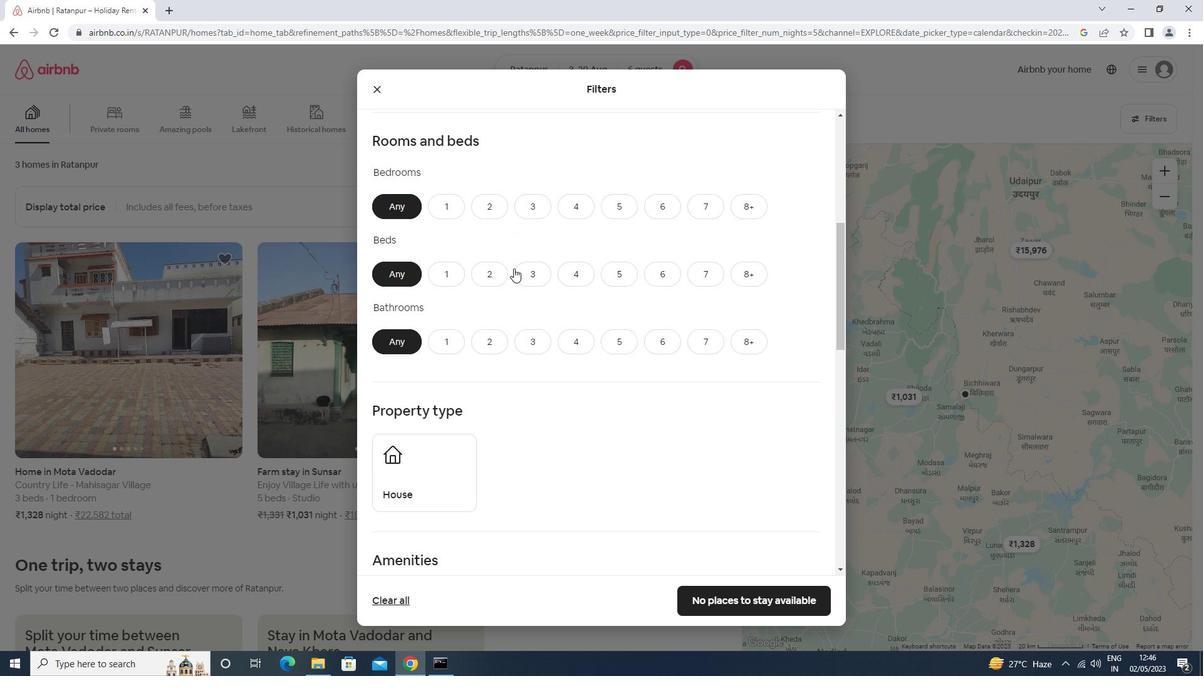 
Action: Mouse scrolled (513, 268) with delta (0, 0)
Screenshot: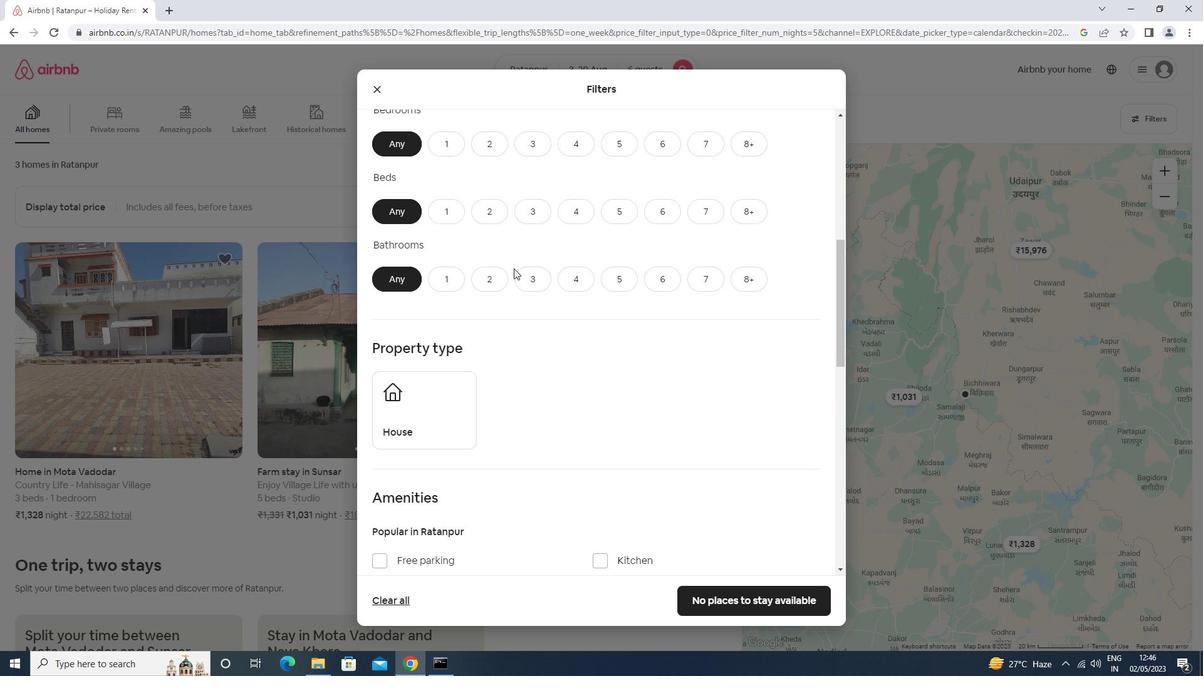 
Action: Mouse scrolled (513, 268) with delta (0, 0)
Screenshot: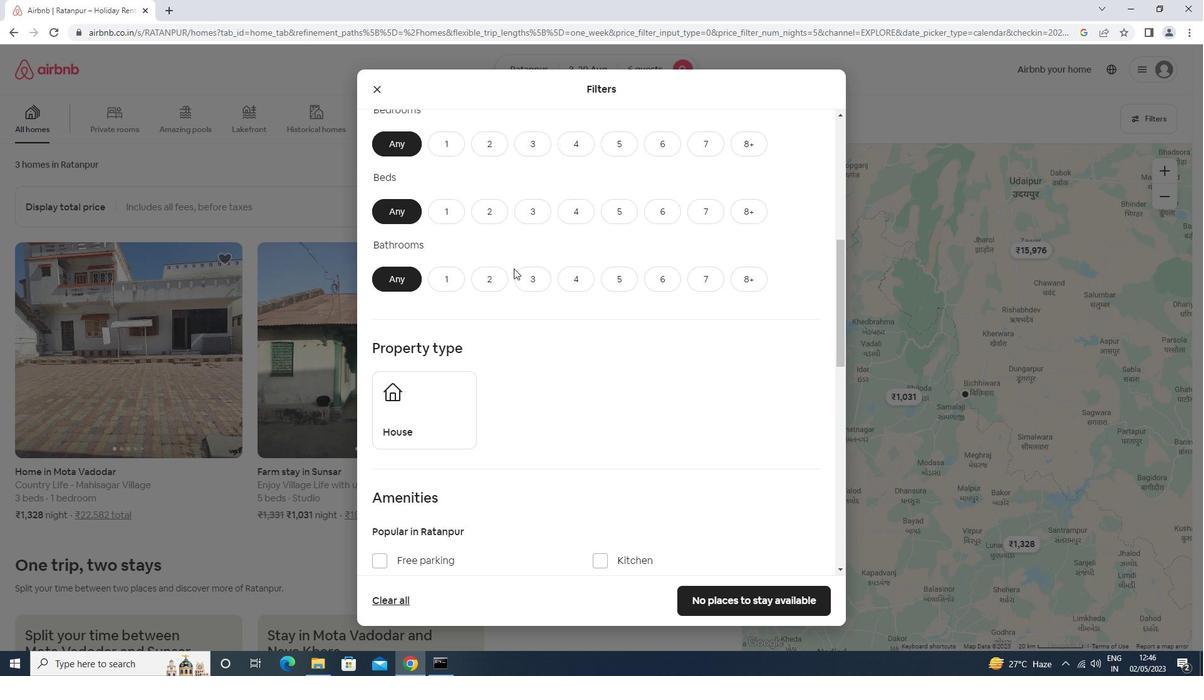 
Action: Mouse moved to (452, 285)
Screenshot: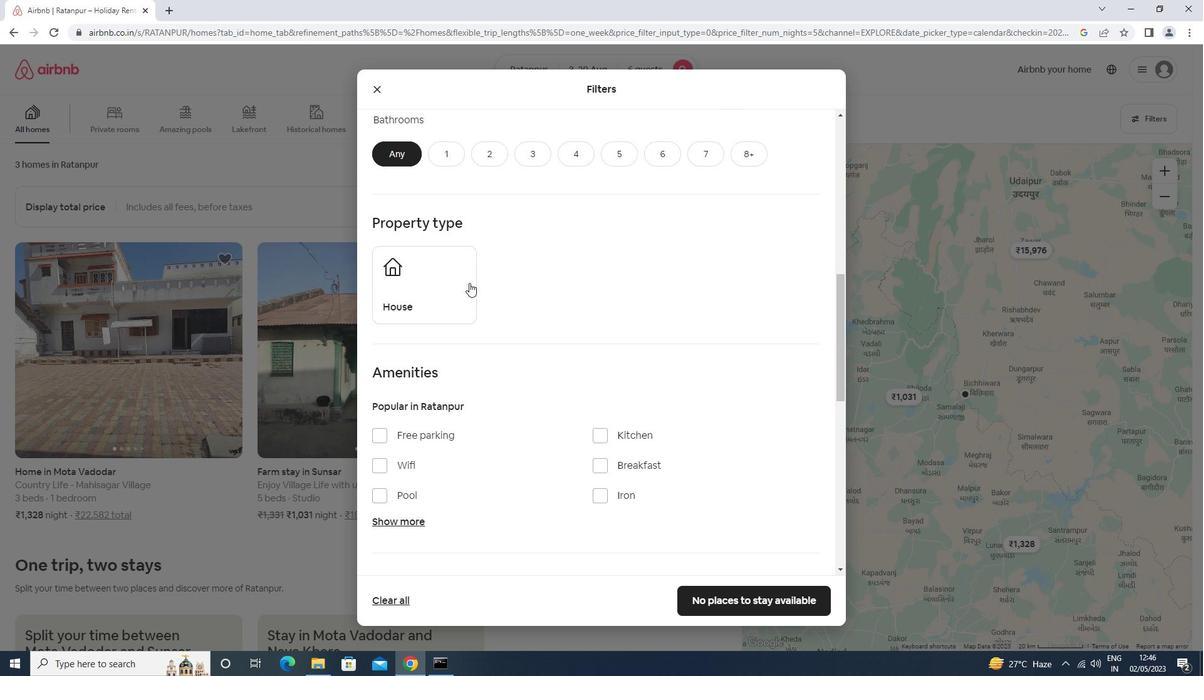 
Action: Mouse pressed left at (452, 285)
Screenshot: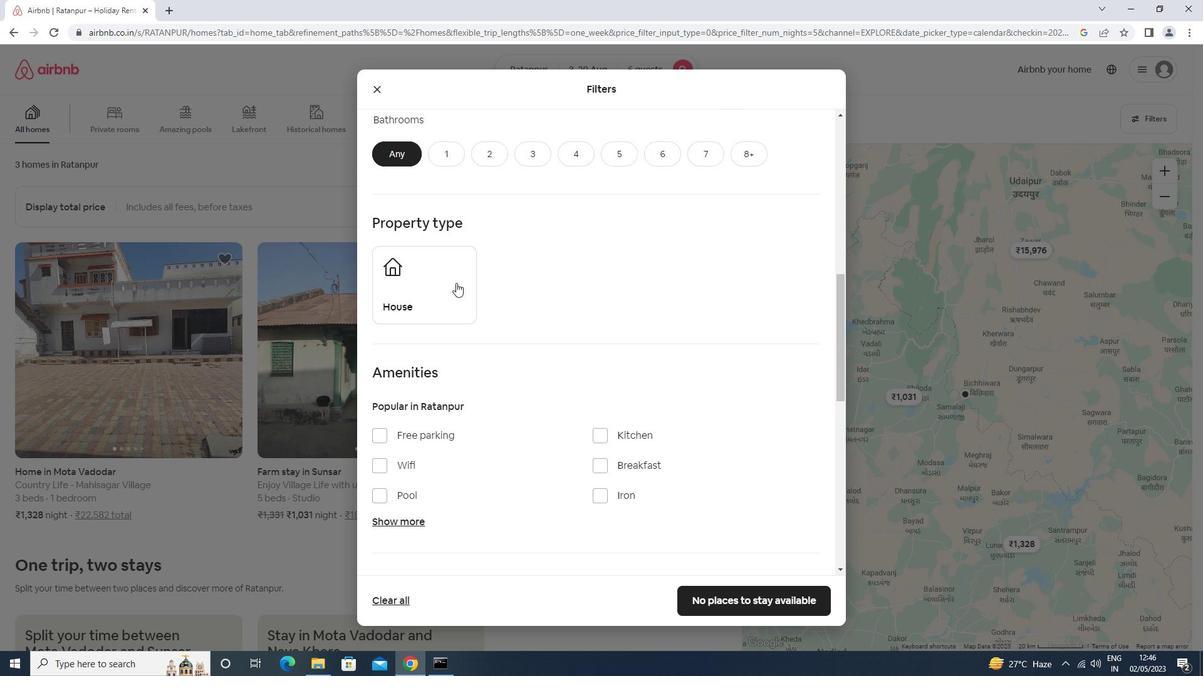 
Action: Mouse moved to (549, 279)
Screenshot: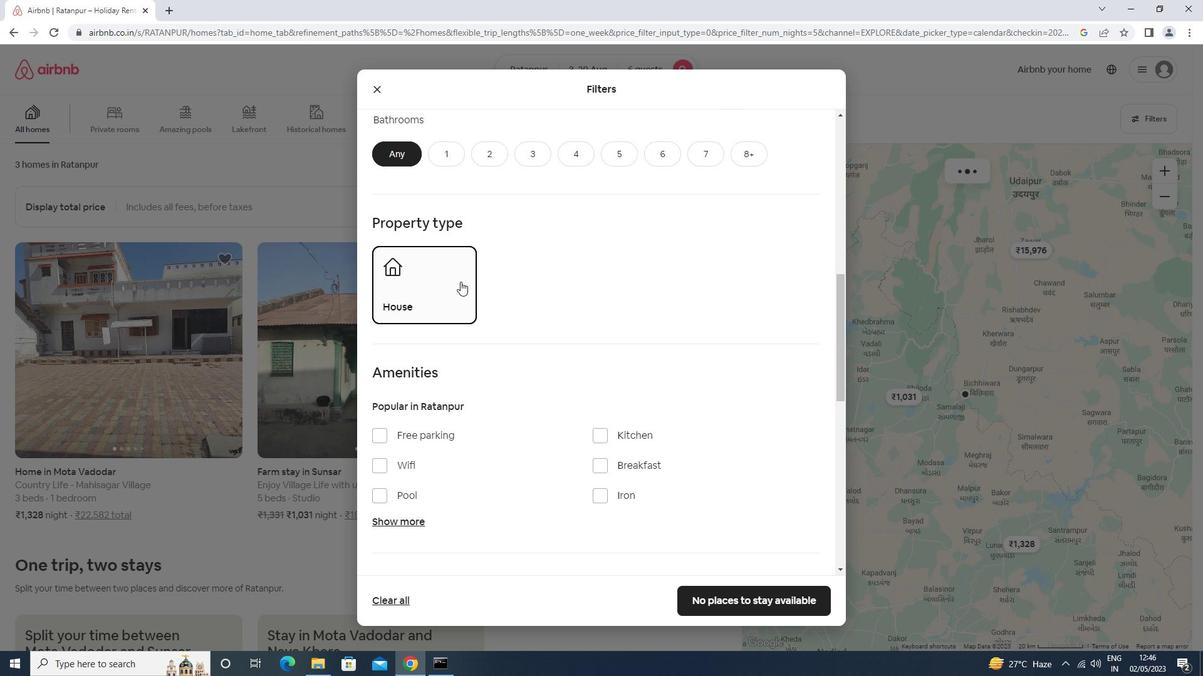 
Action: Mouse scrolled (549, 278) with delta (0, 0)
Screenshot: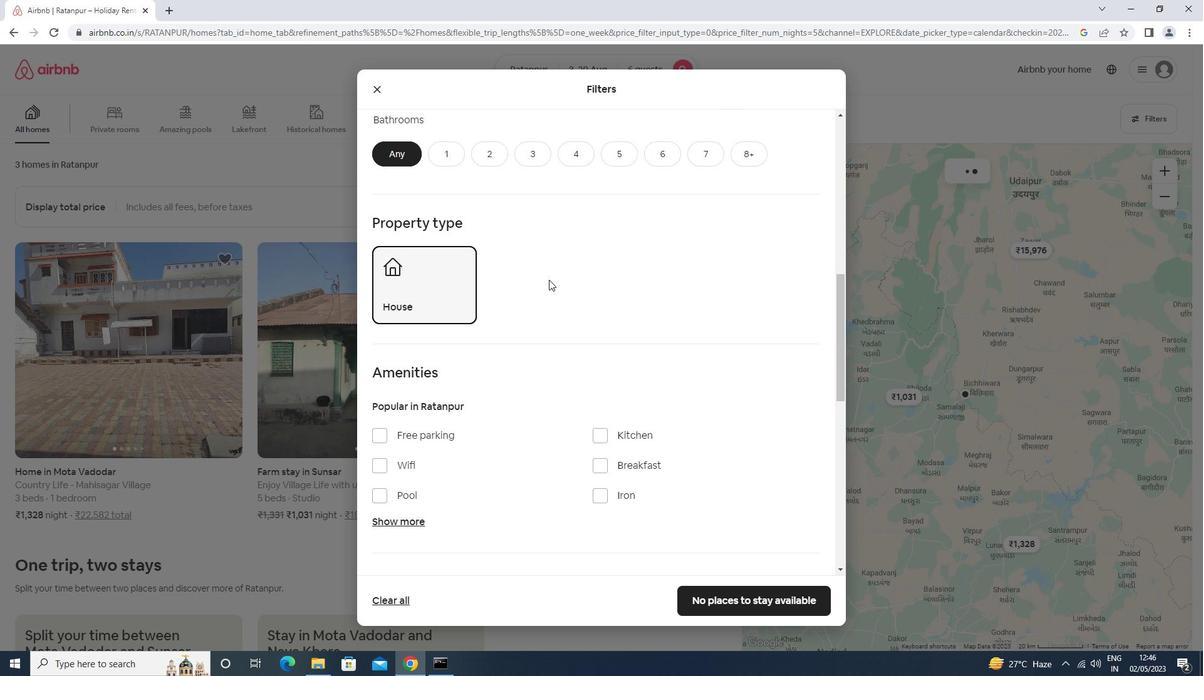 
Action: Mouse scrolled (549, 278) with delta (0, 0)
Screenshot: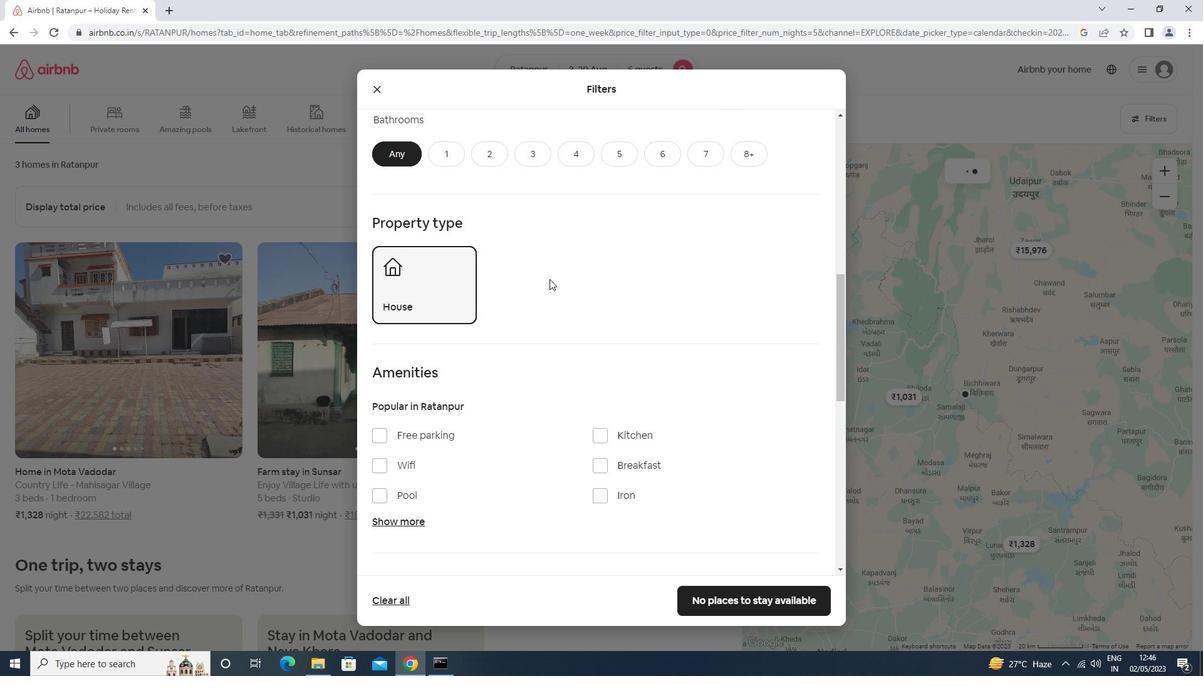 
Action: Mouse scrolled (549, 278) with delta (0, 0)
Screenshot: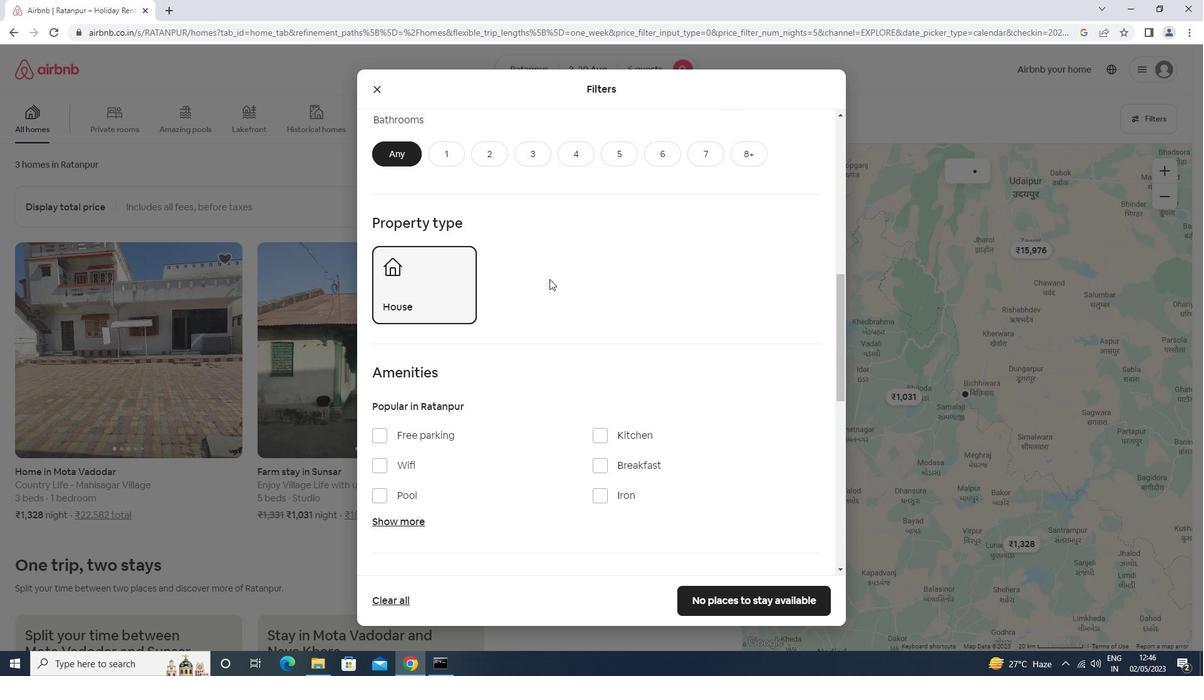 
Action: Mouse scrolled (549, 278) with delta (0, 0)
Screenshot: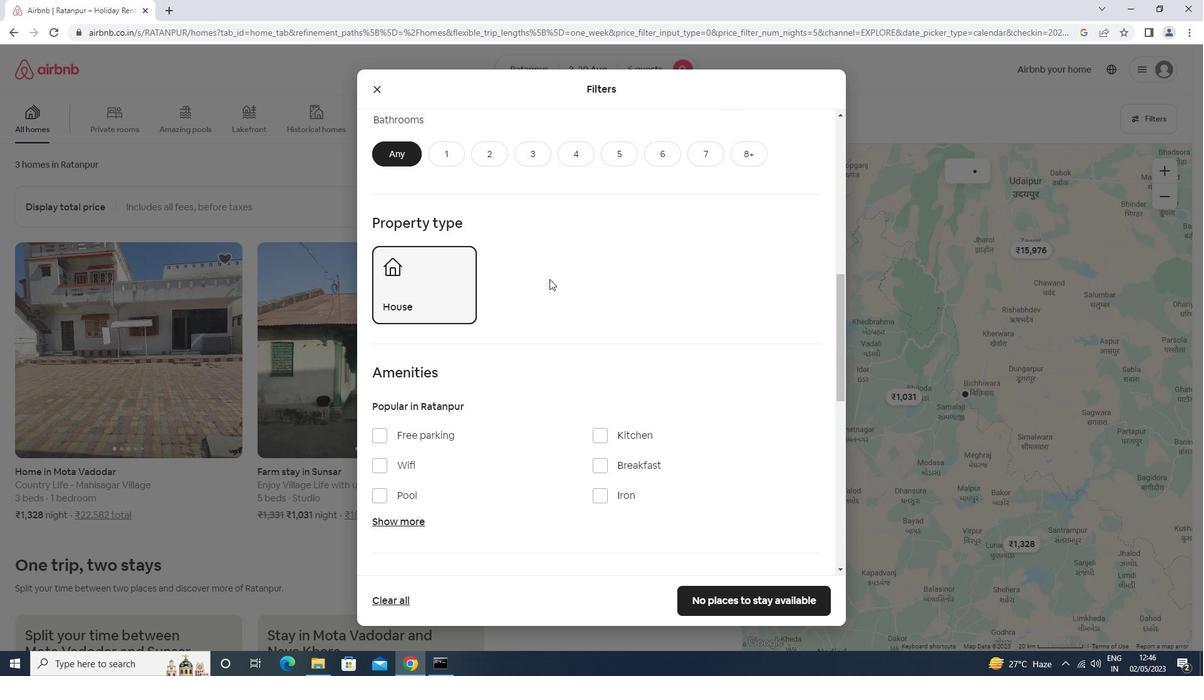 
Action: Mouse scrolled (549, 278) with delta (0, 0)
Screenshot: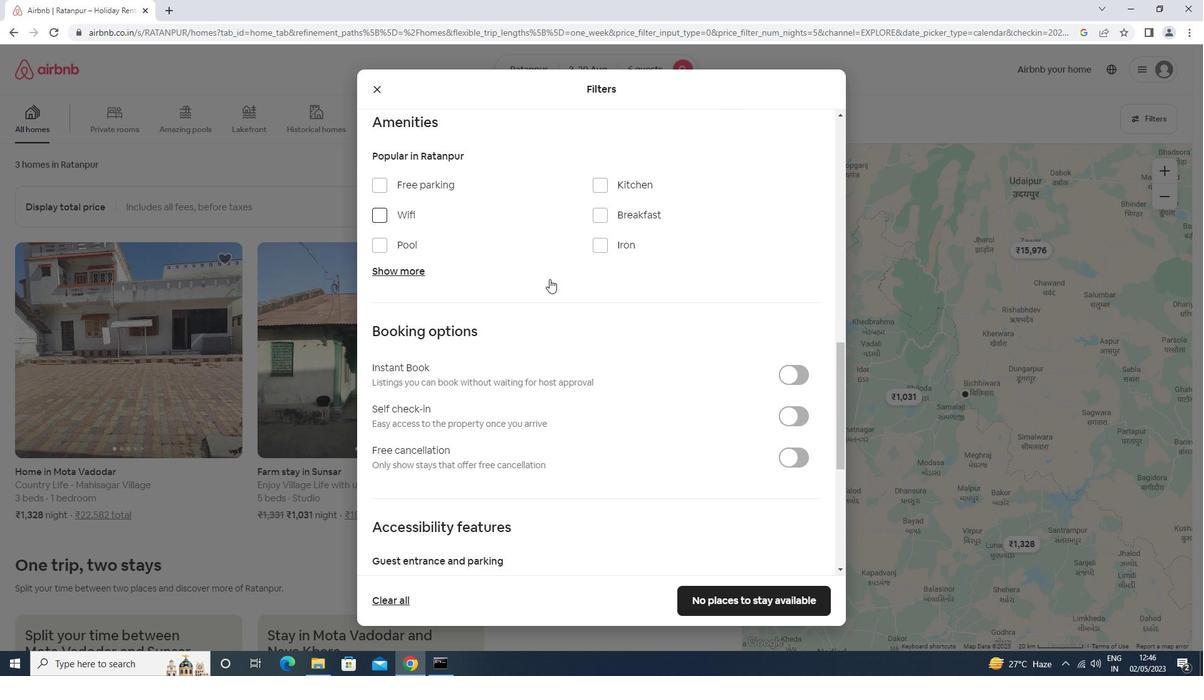 
Action: Mouse scrolled (549, 278) with delta (0, 0)
Screenshot: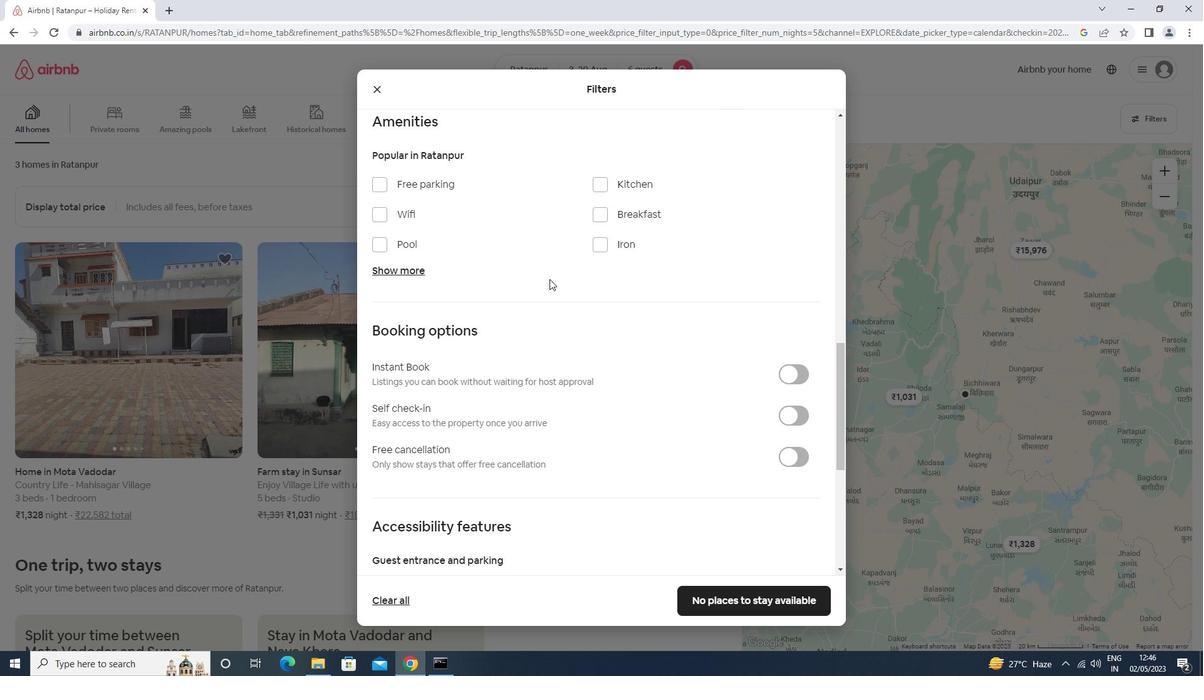 
Action: Mouse moved to (790, 289)
Screenshot: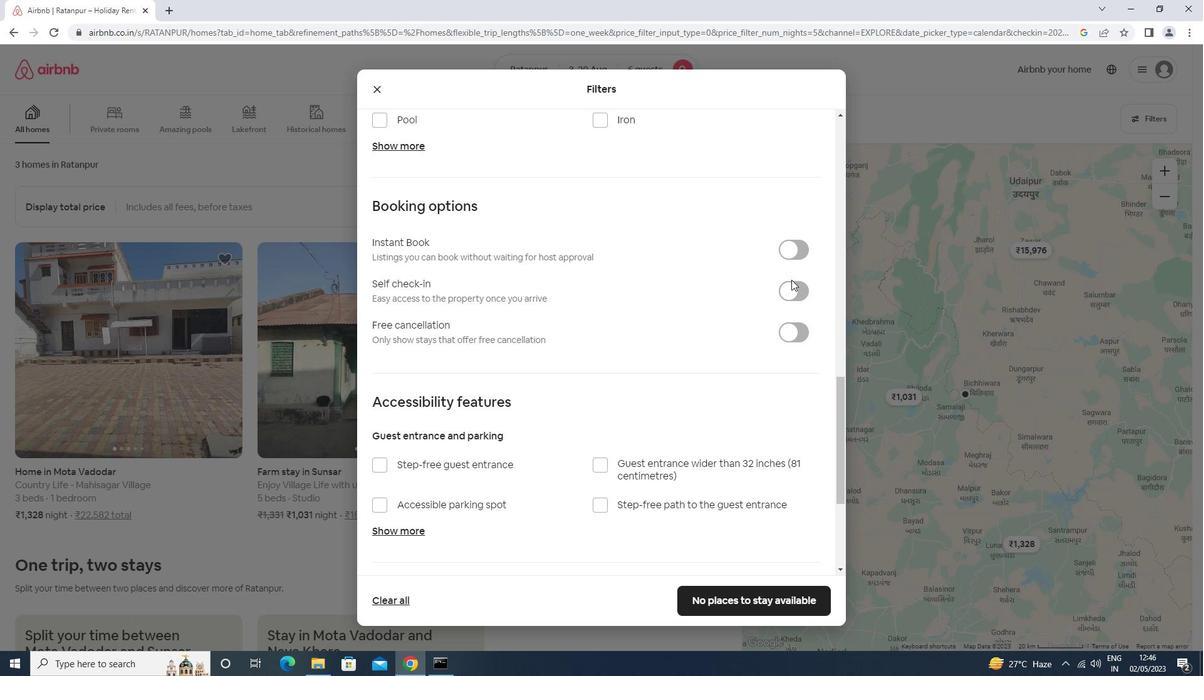 
Action: Mouse pressed left at (790, 289)
Screenshot: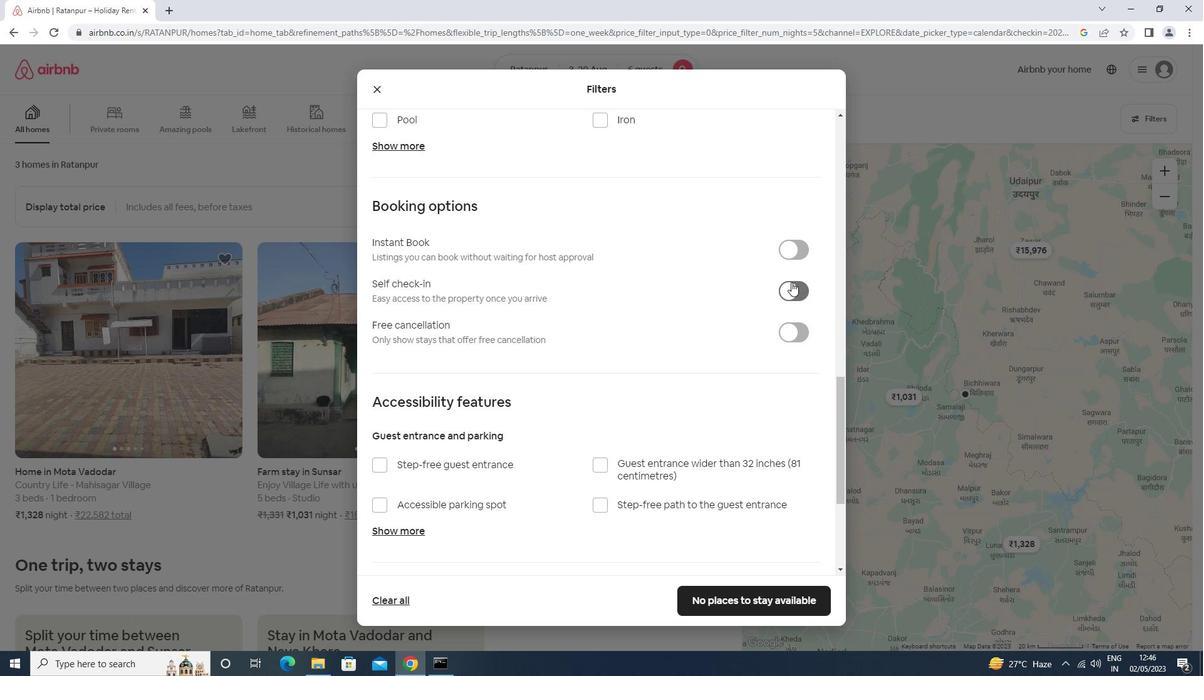 
Action: Mouse moved to (784, 288)
Screenshot: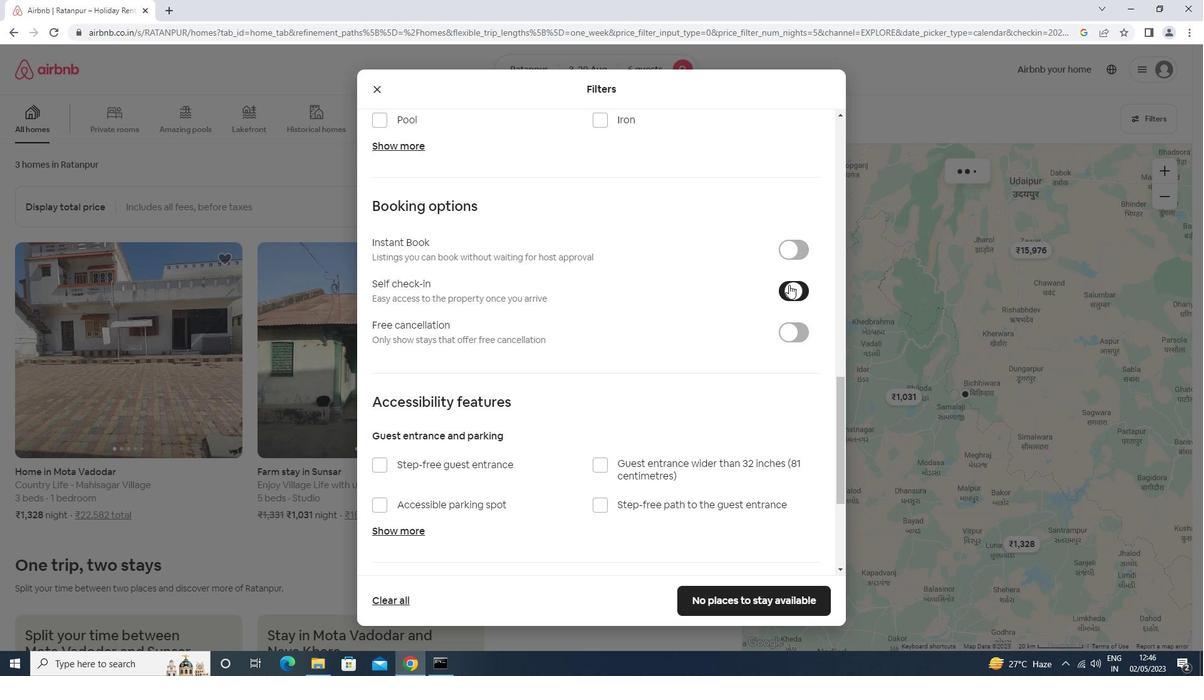 
Action: Mouse scrolled (784, 287) with delta (0, 0)
Screenshot: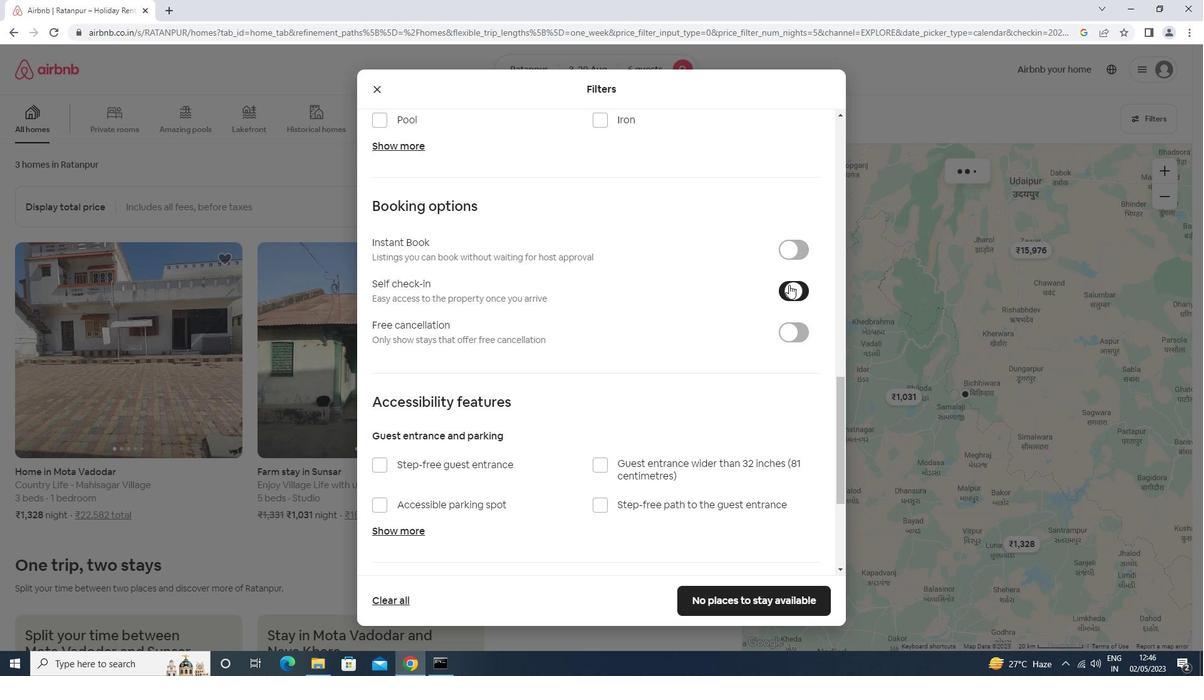 
Action: Mouse moved to (782, 290)
Screenshot: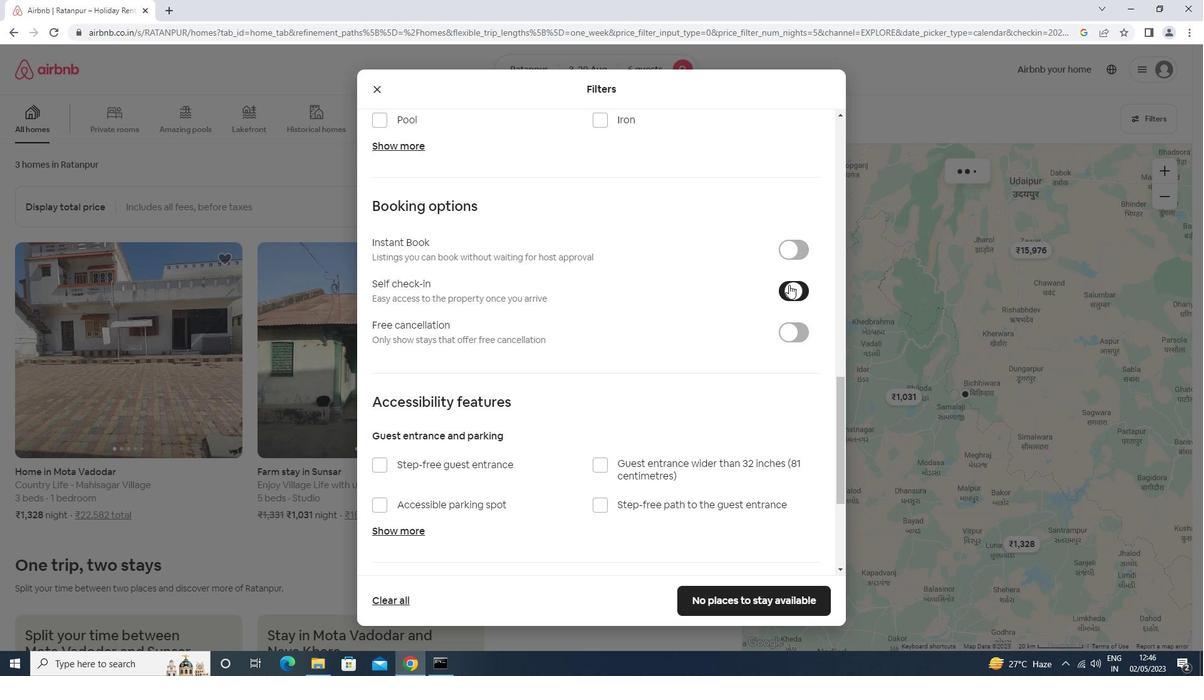 
Action: Mouse scrolled (782, 290) with delta (0, 0)
Screenshot: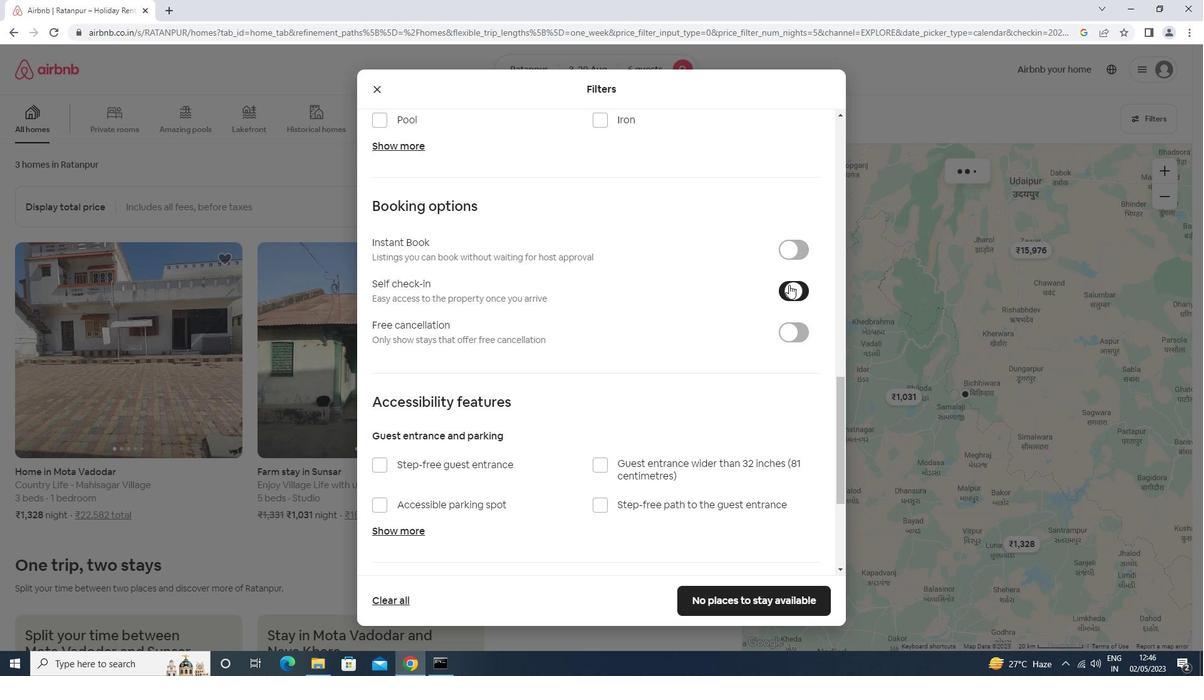
Action: Mouse moved to (782, 290)
Screenshot: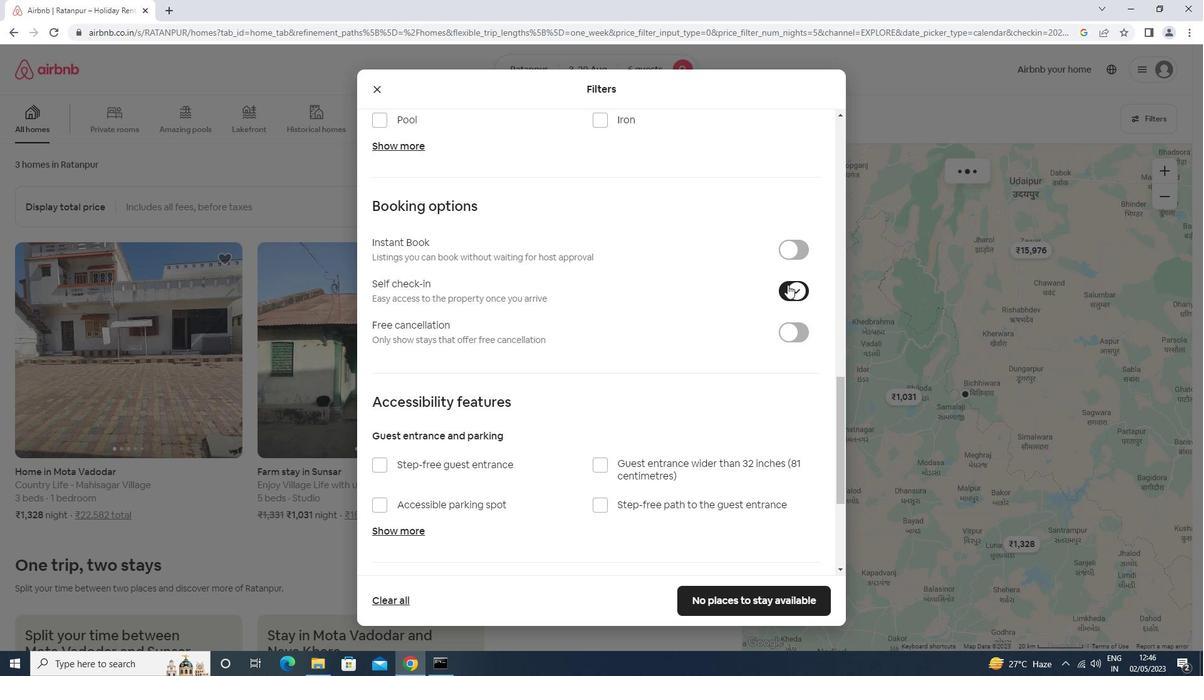 
Action: Mouse scrolled (782, 290) with delta (0, 0)
Screenshot: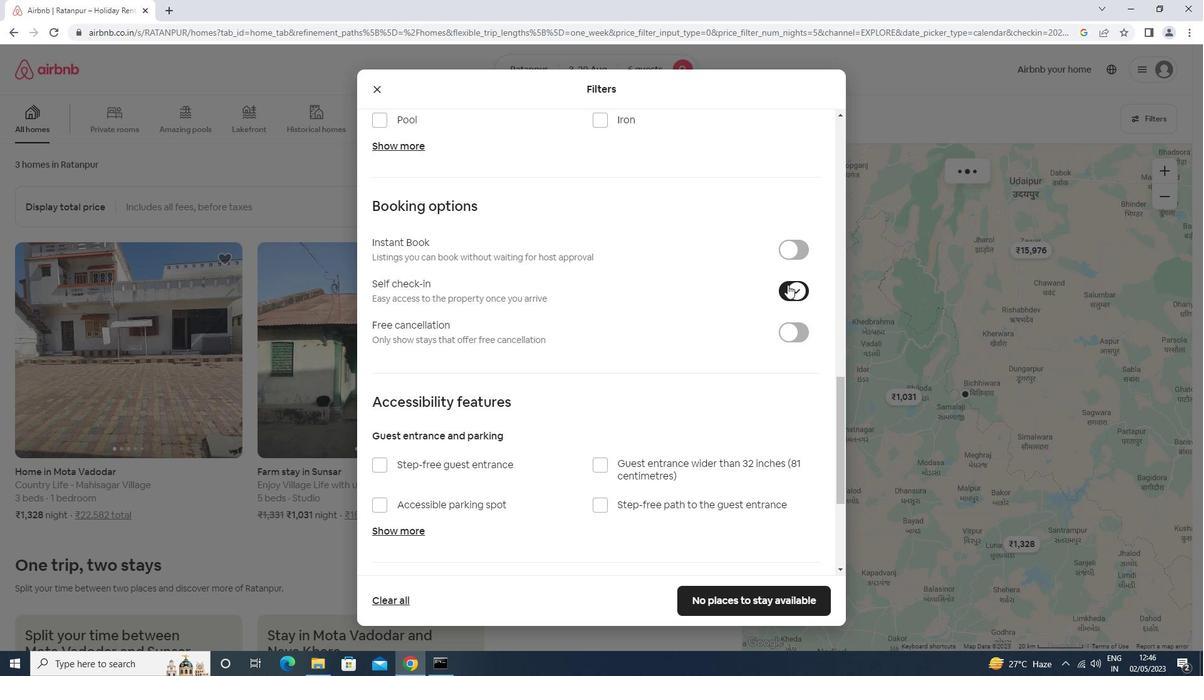 
Action: Mouse scrolled (782, 290) with delta (0, 0)
Screenshot: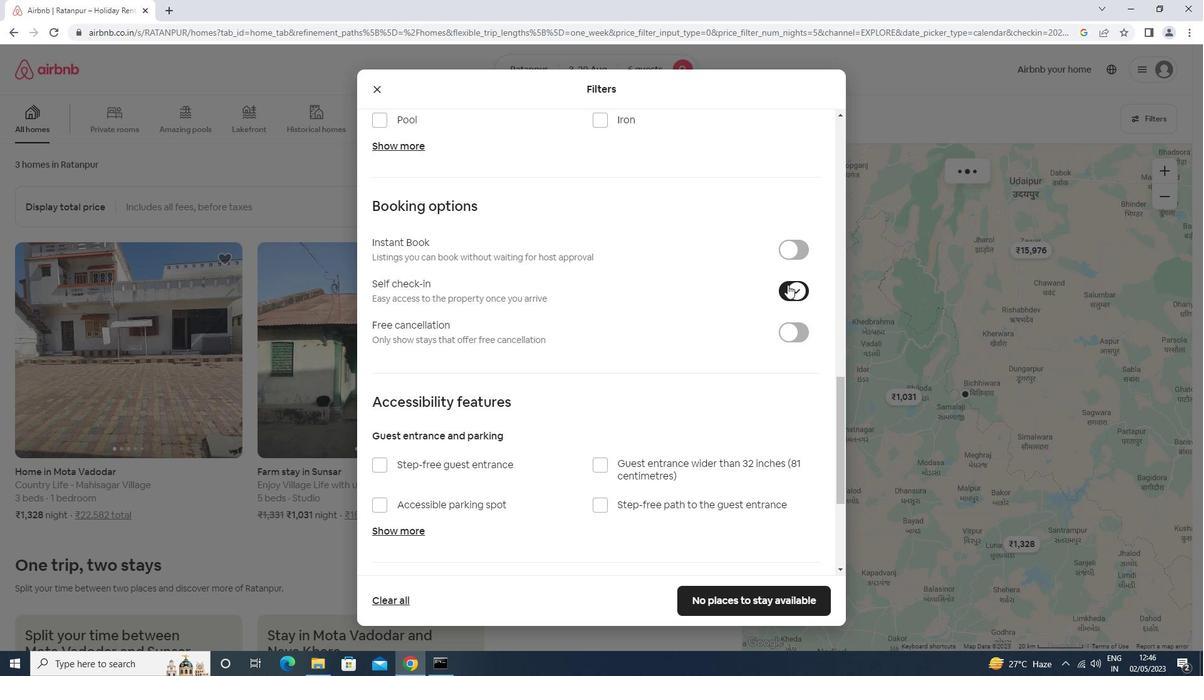 
Action: Mouse scrolled (782, 290) with delta (0, 0)
Screenshot: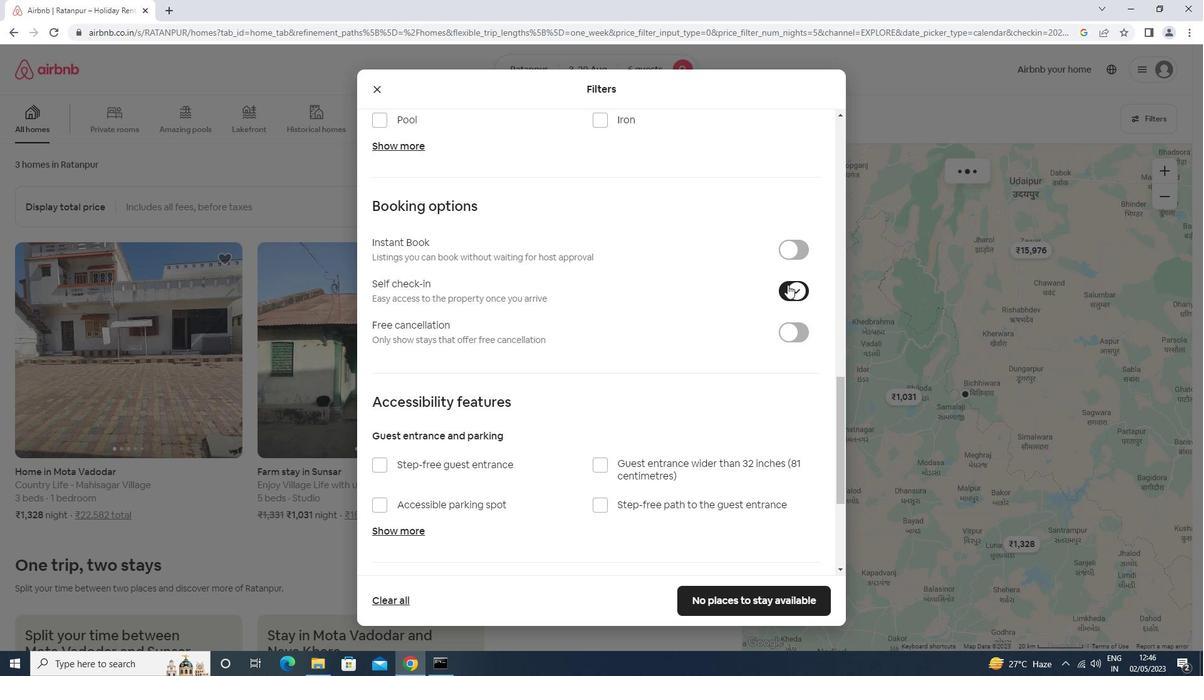 
Action: Mouse scrolled (782, 290) with delta (0, 0)
Screenshot: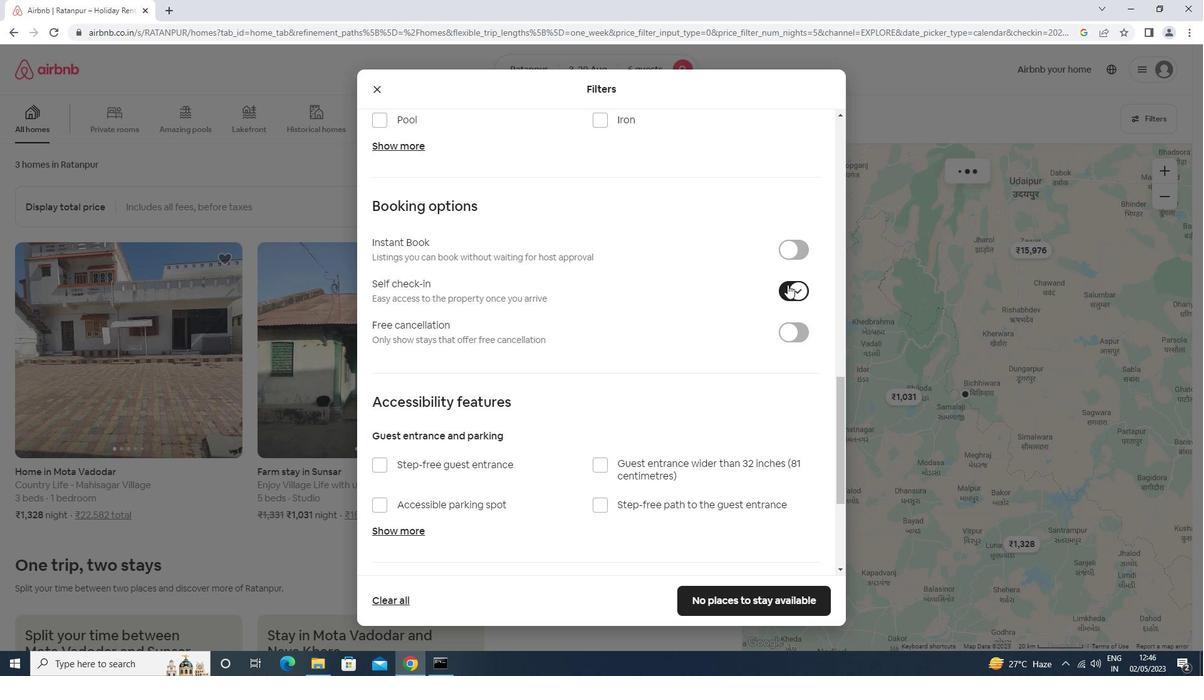 
Action: Mouse moved to (775, 297)
Screenshot: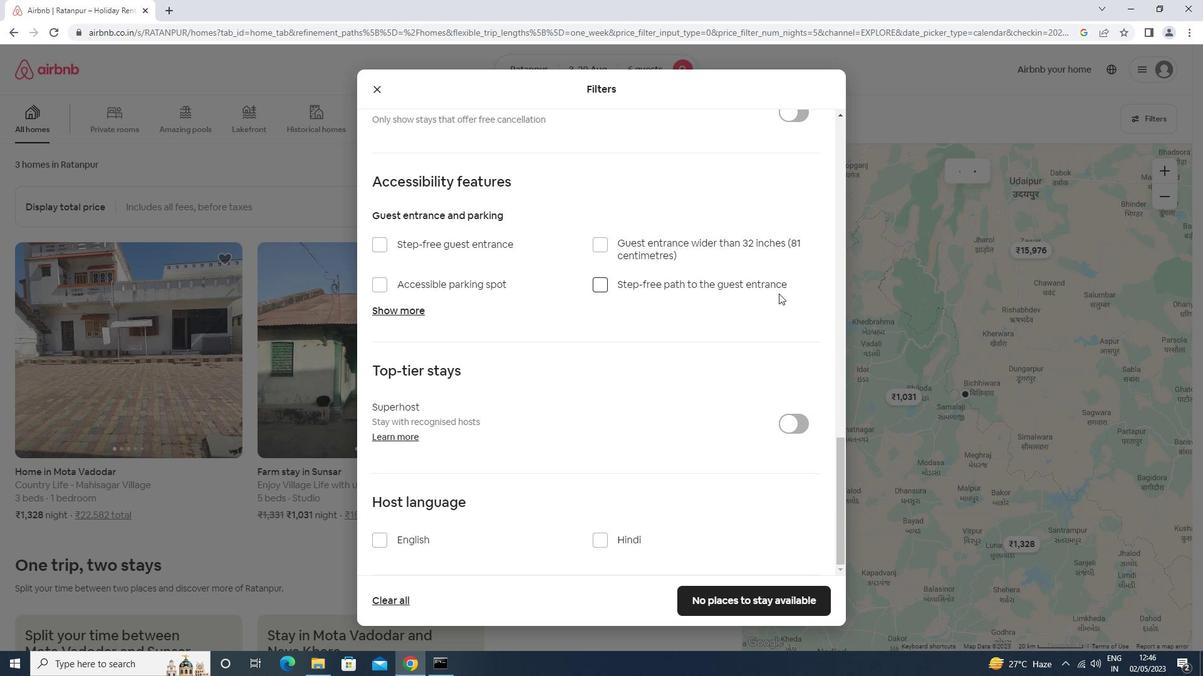 
Action: Mouse scrolled (775, 296) with delta (0, 0)
Screenshot: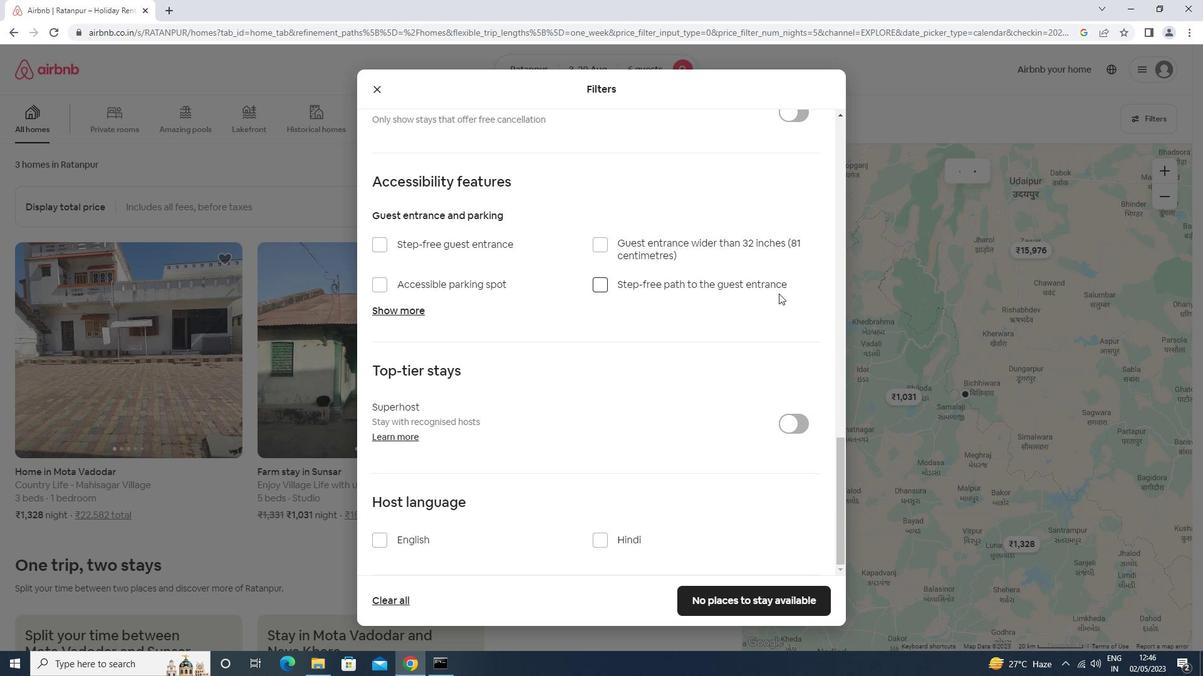
Action: Mouse moved to (774, 297)
Screenshot: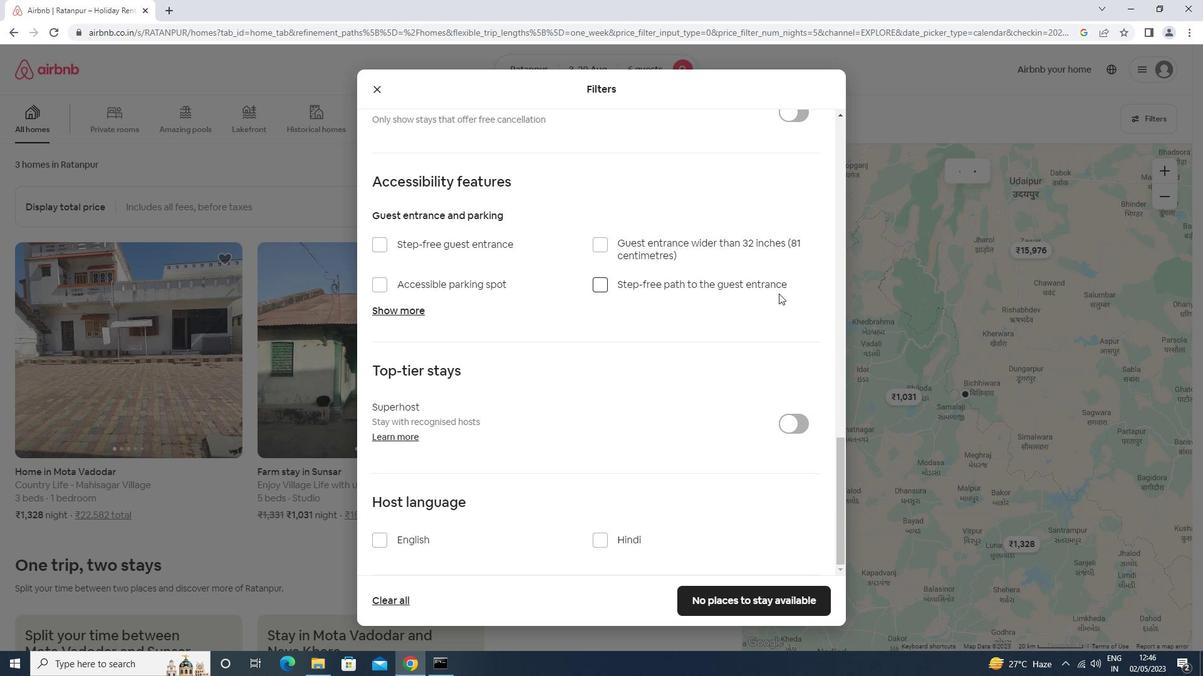 
Action: Mouse scrolled (774, 297) with delta (0, 0)
Screenshot: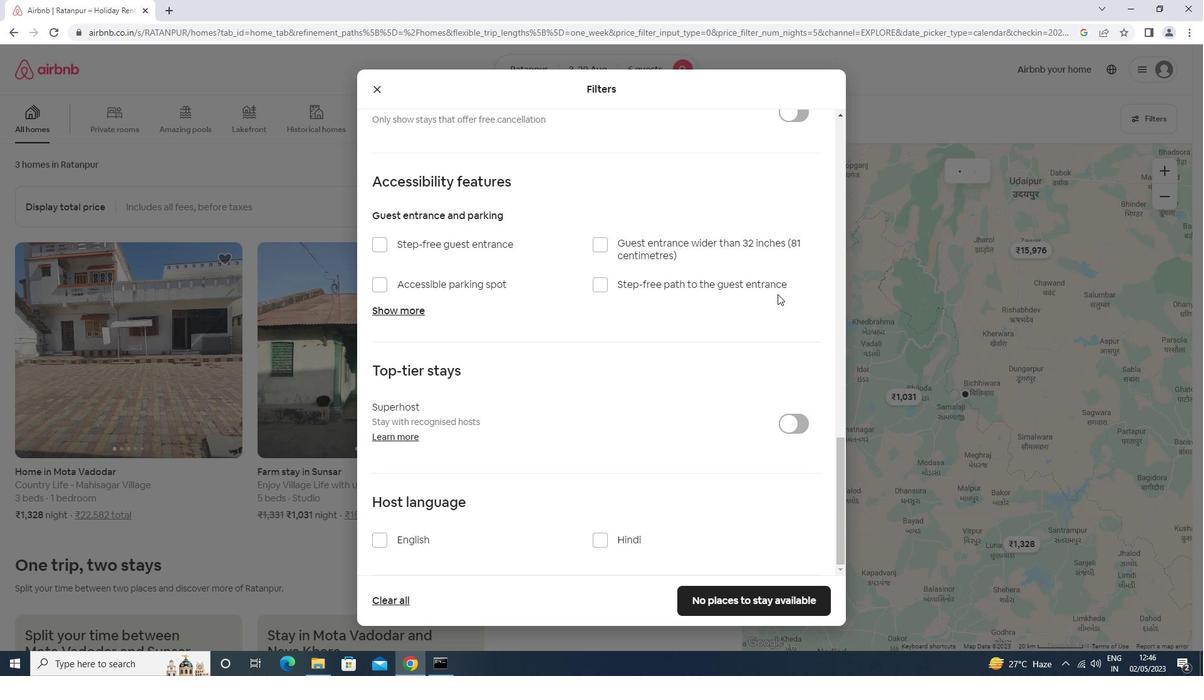 
Action: Mouse moved to (773, 298)
Screenshot: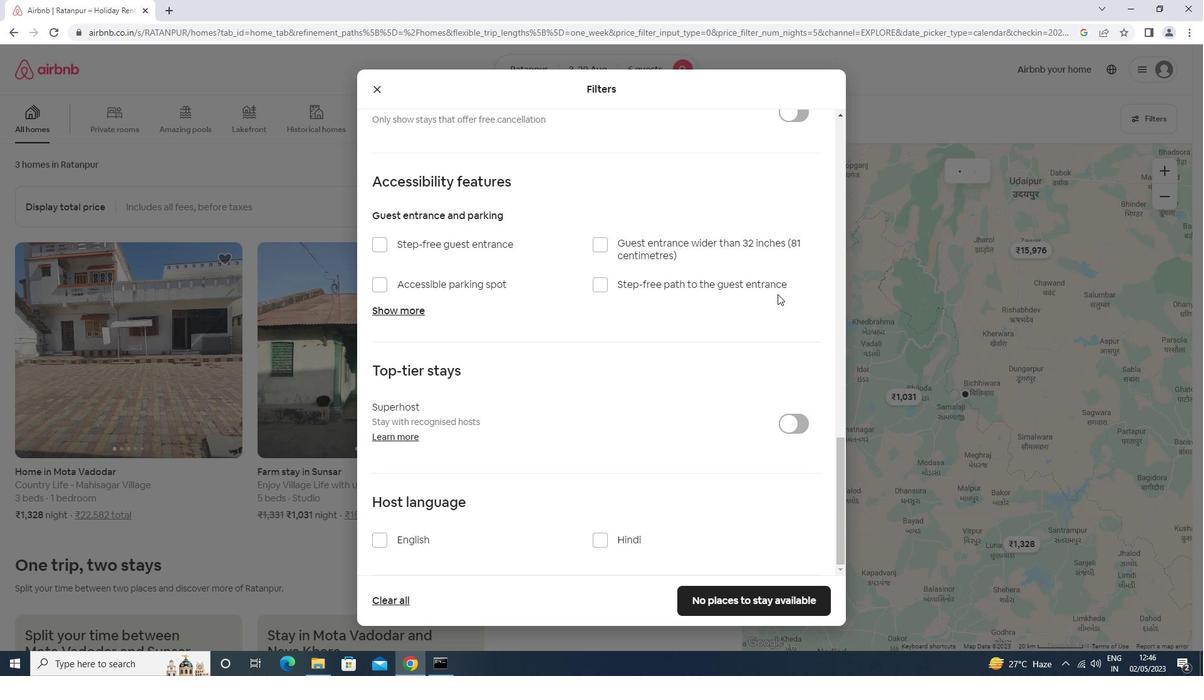 
Action: Mouse scrolled (773, 297) with delta (0, 0)
Screenshot: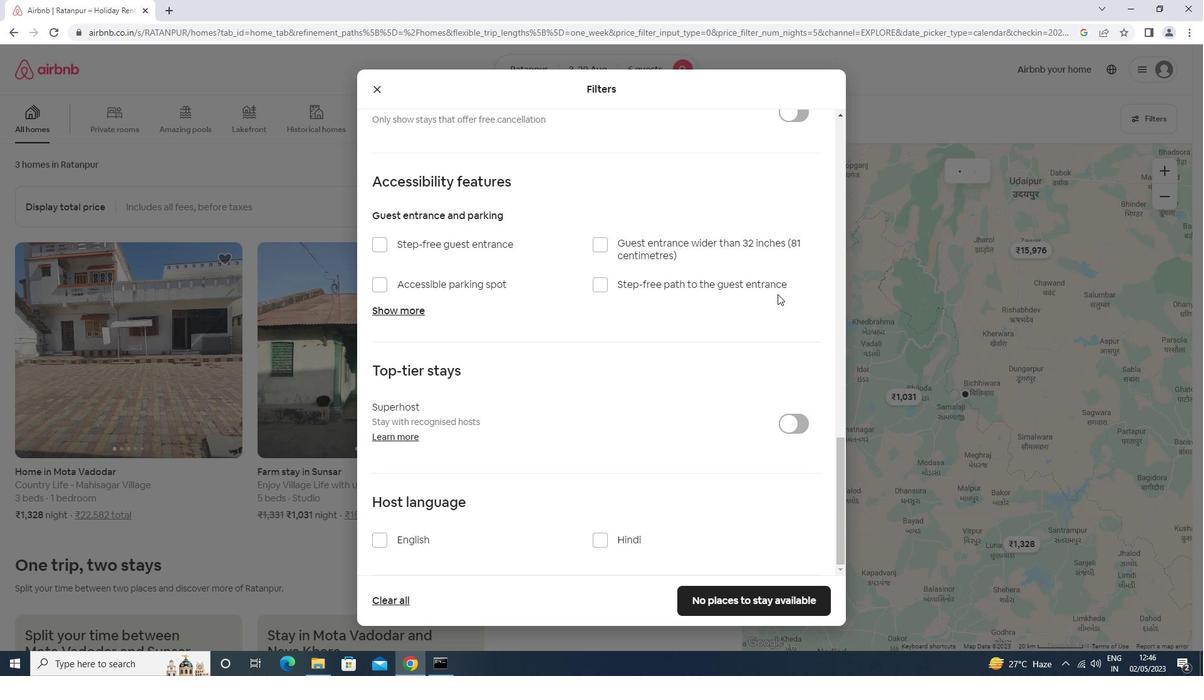 
Action: Mouse moved to (773, 298)
Screenshot: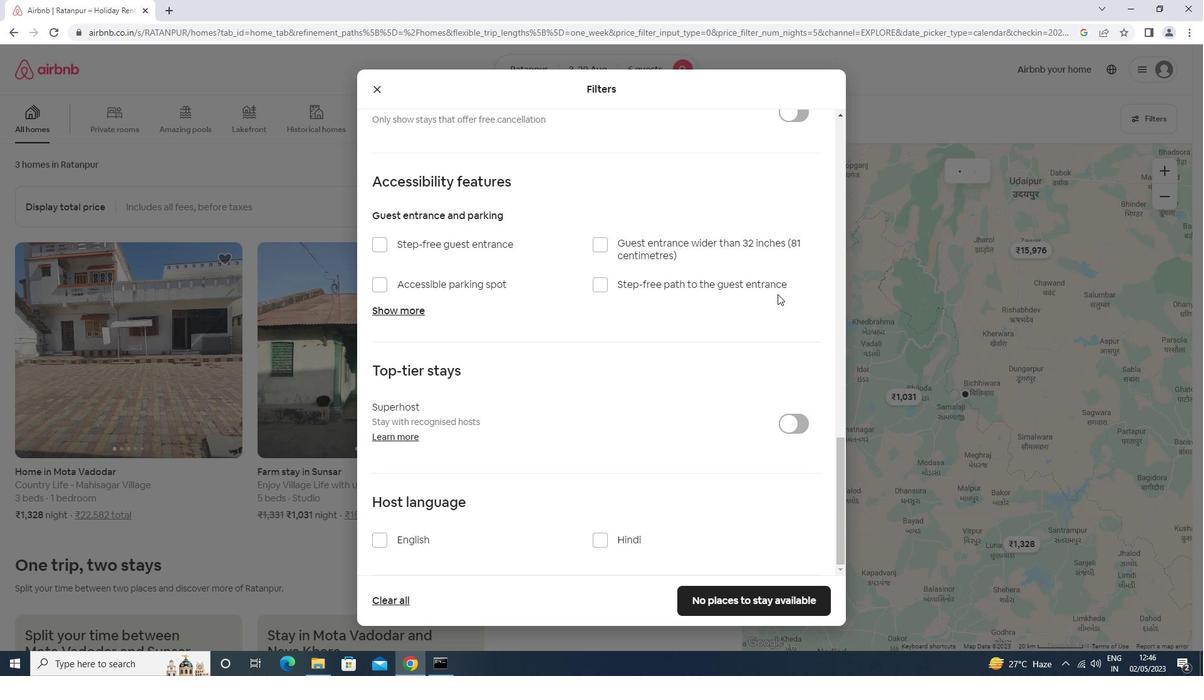 
Action: Mouse scrolled (773, 298) with delta (0, 0)
Screenshot: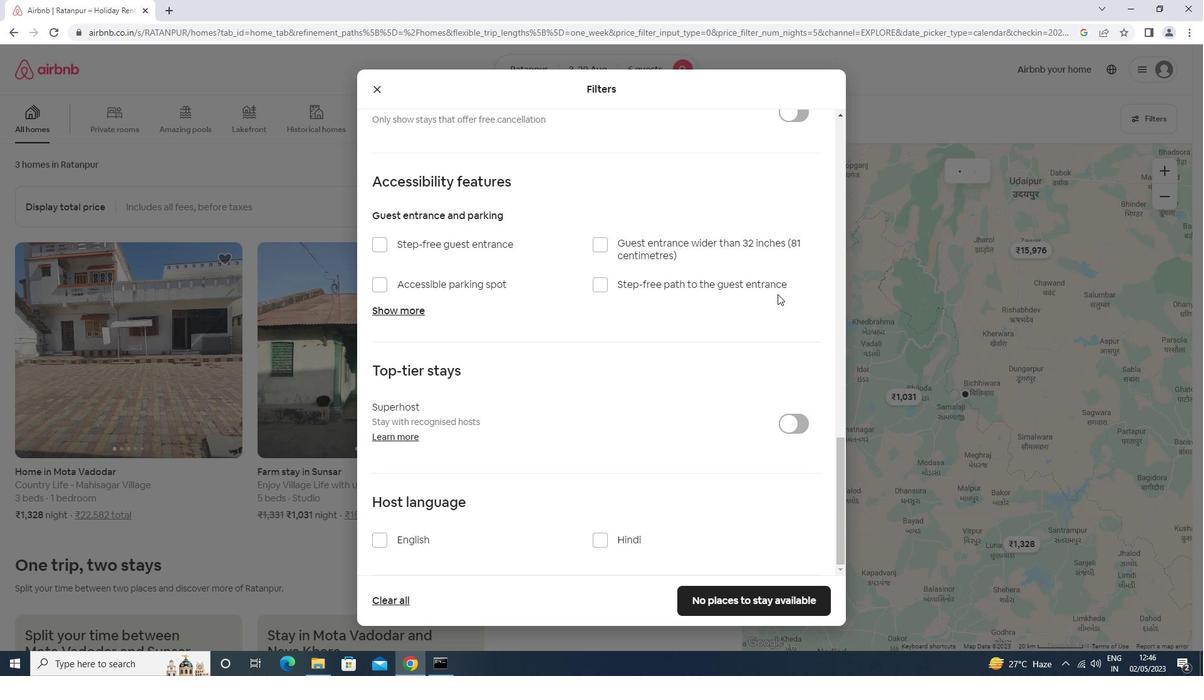 
Action: Mouse moved to (772, 299)
Screenshot: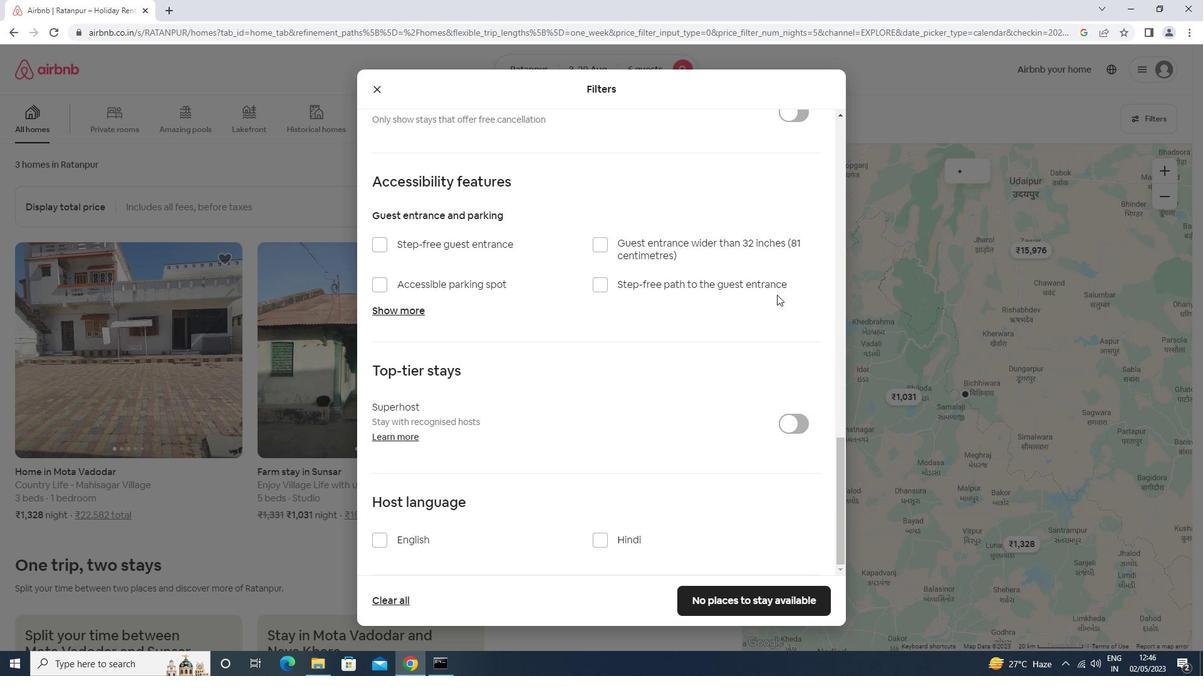 
Action: Mouse scrolled (772, 298) with delta (0, 0)
Screenshot: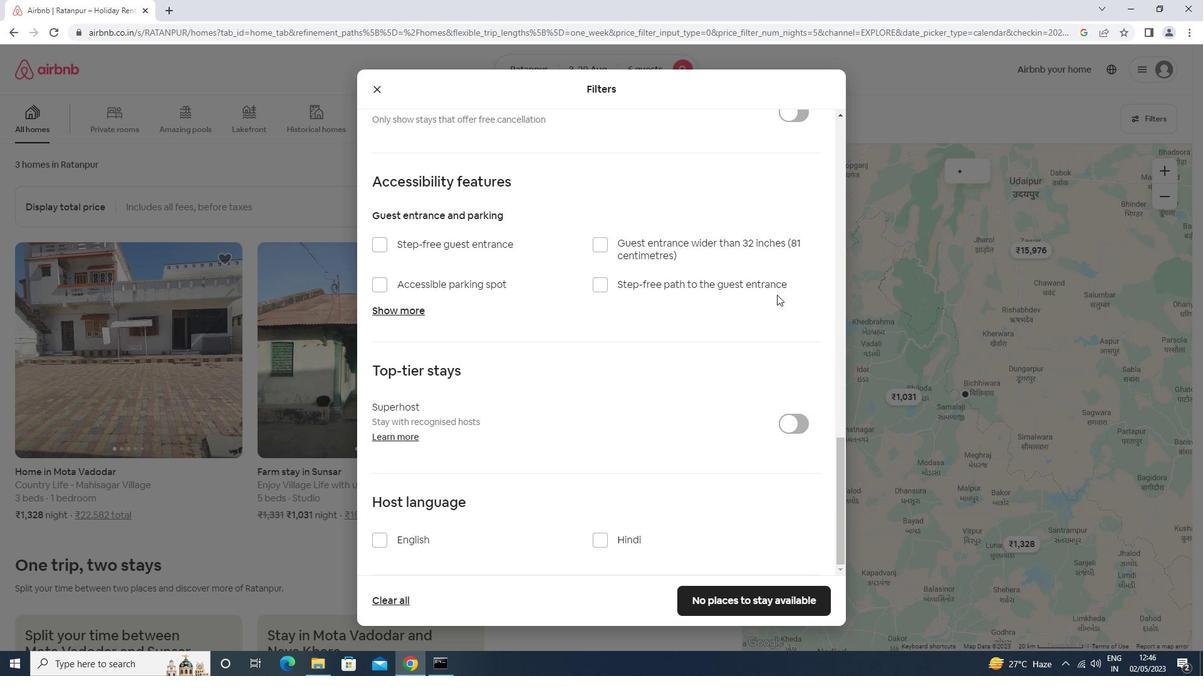 
Action: Mouse moved to (772, 299)
Screenshot: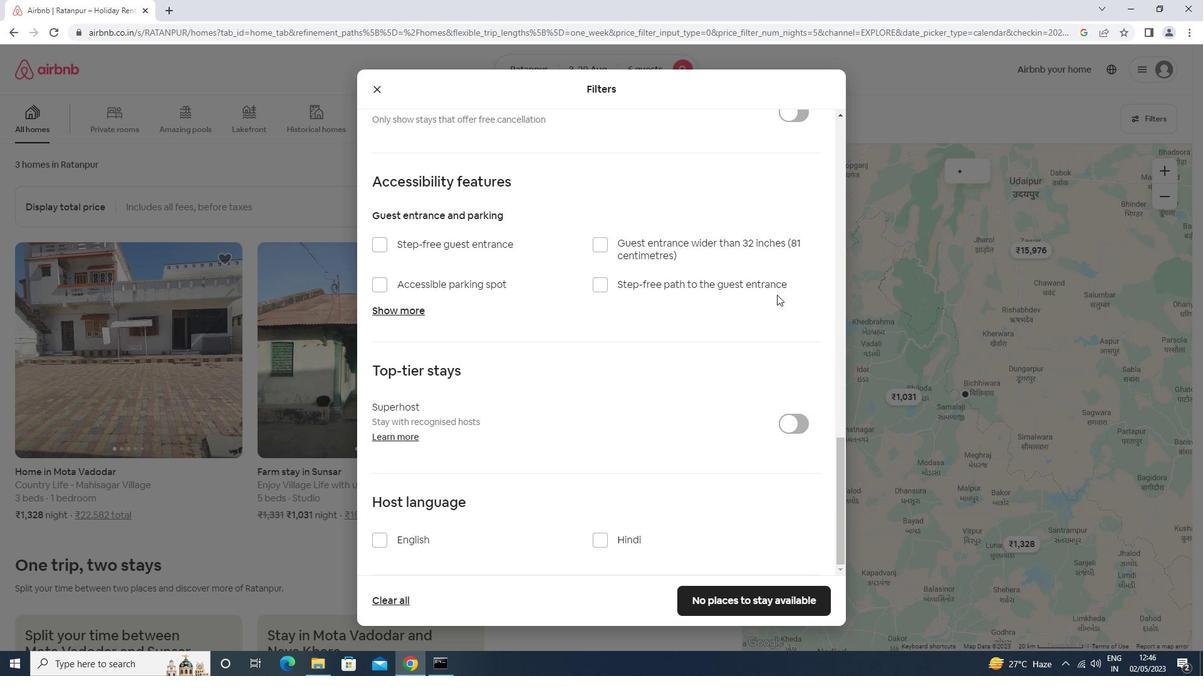 
Action: Mouse scrolled (772, 298) with delta (0, 0)
Screenshot: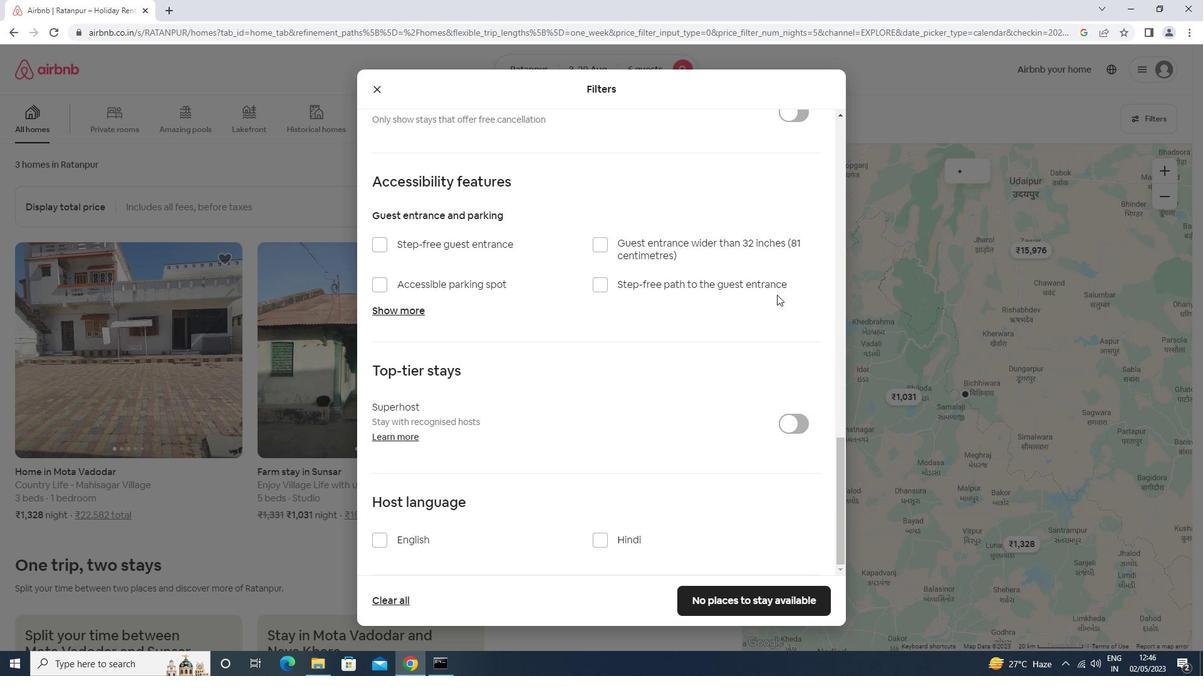 
Action: Mouse moved to (414, 537)
Screenshot: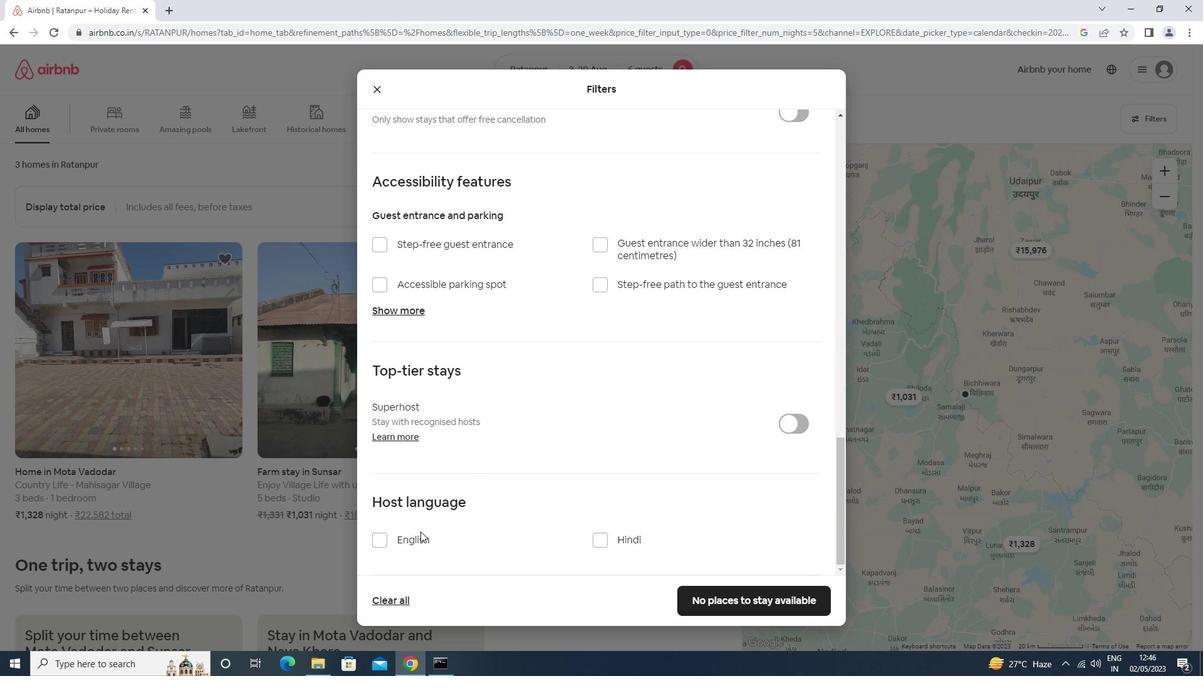 
Action: Mouse pressed left at (414, 537)
Screenshot: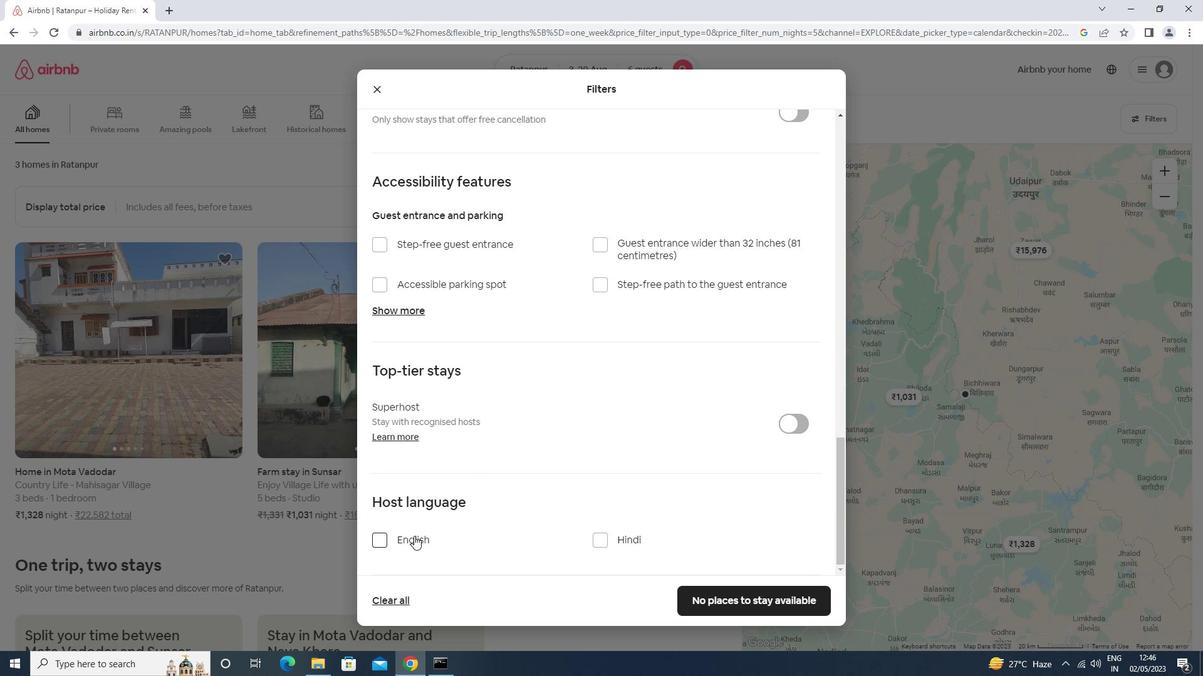 
Action: Mouse moved to (756, 599)
Screenshot: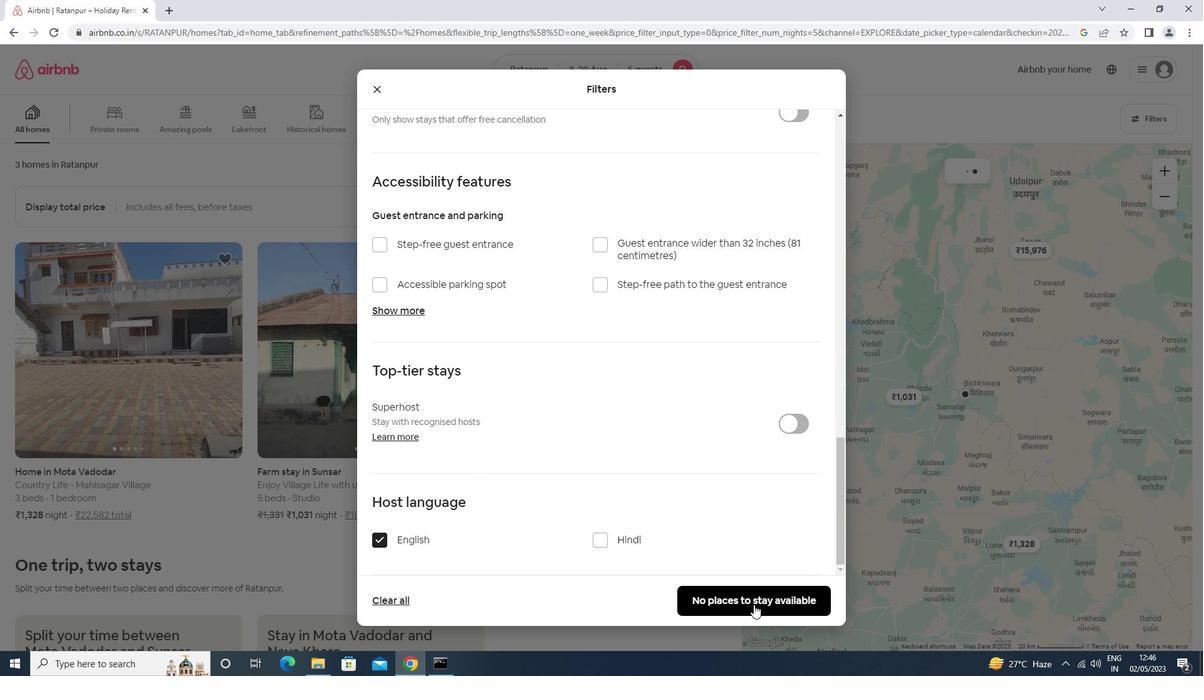 
Action: Mouse pressed left at (756, 599)
Screenshot: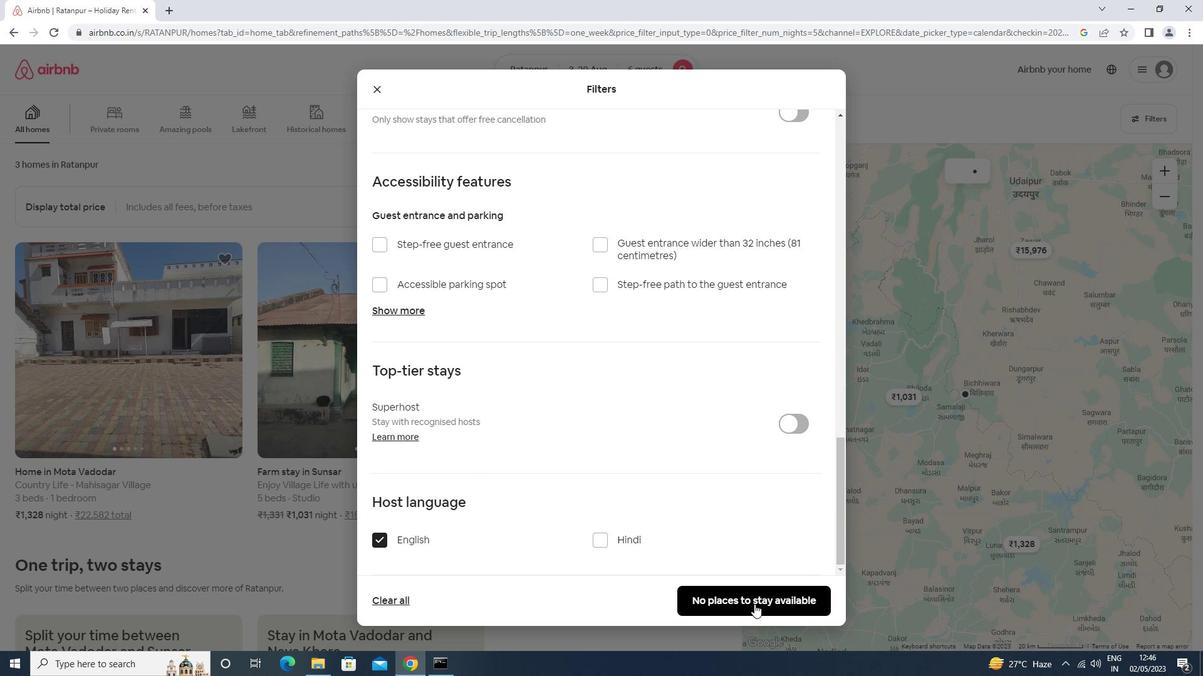 
Action: Mouse moved to (756, 599)
Screenshot: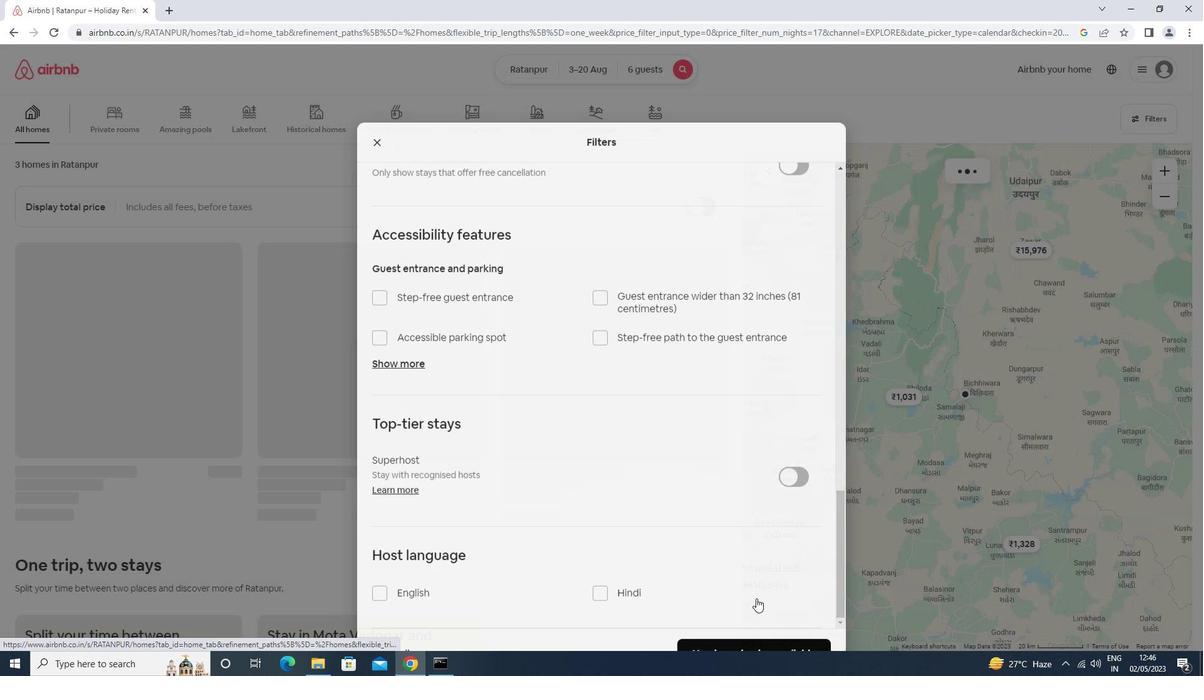 
